 Task: Find connections with filter location Ramanathapuram with filter topic #customerrelationswith filter profile language Spanish with filter current company Capillary Technologies with filter school Police Dav Public School with filter industry IT System Operations and Maintenance with filter service category Business Analytics with filter keywords title Director of Maintenance
Action: Mouse moved to (496, 50)
Screenshot: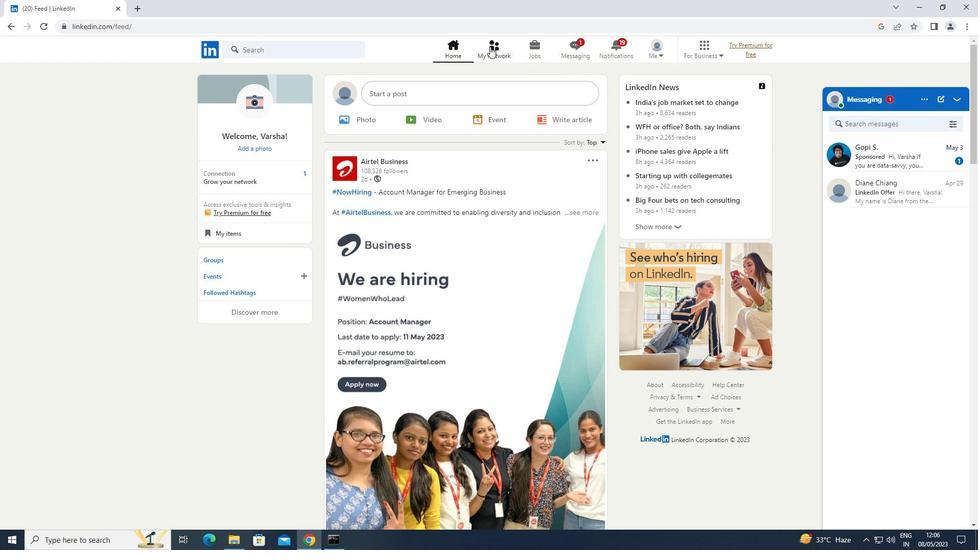 
Action: Mouse pressed left at (496, 50)
Screenshot: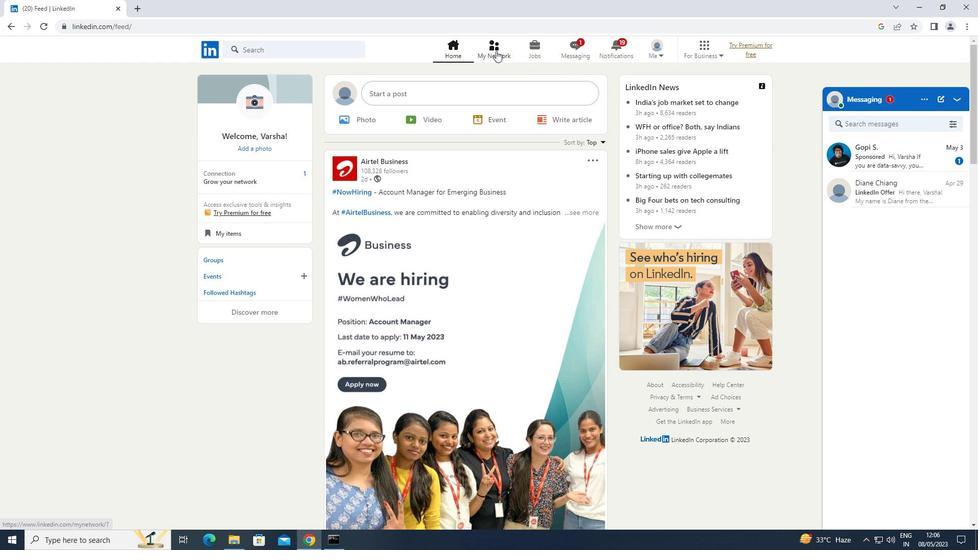 
Action: Mouse moved to (253, 103)
Screenshot: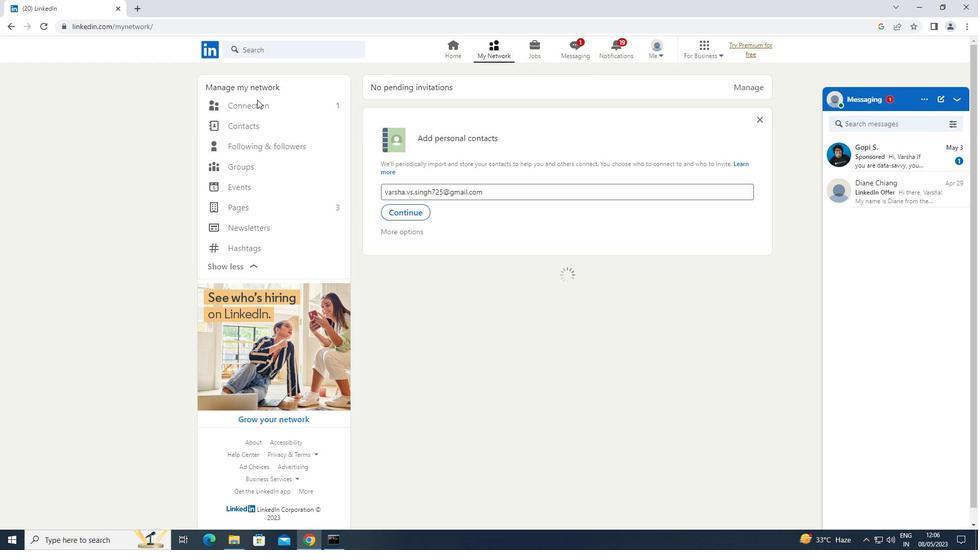 
Action: Mouse pressed left at (253, 103)
Screenshot: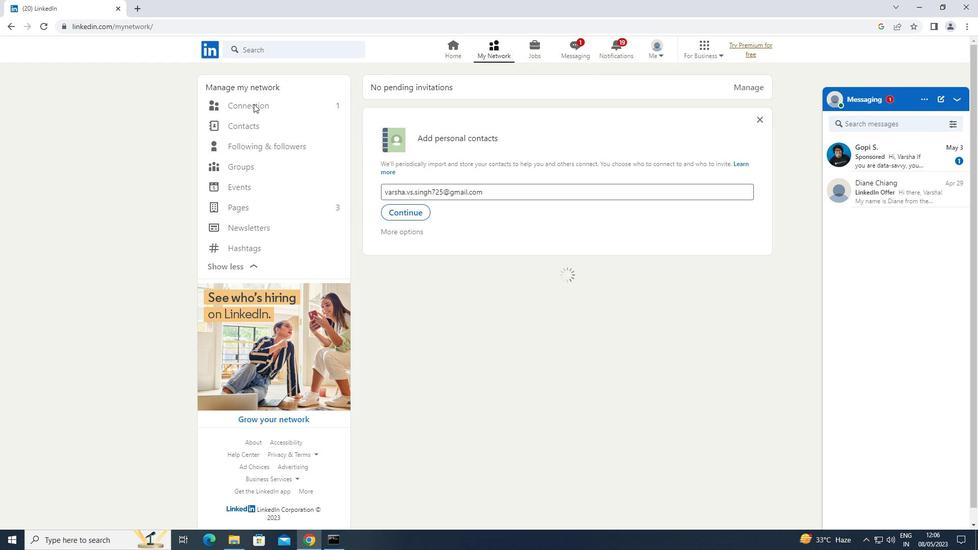 
Action: Mouse moved to (577, 107)
Screenshot: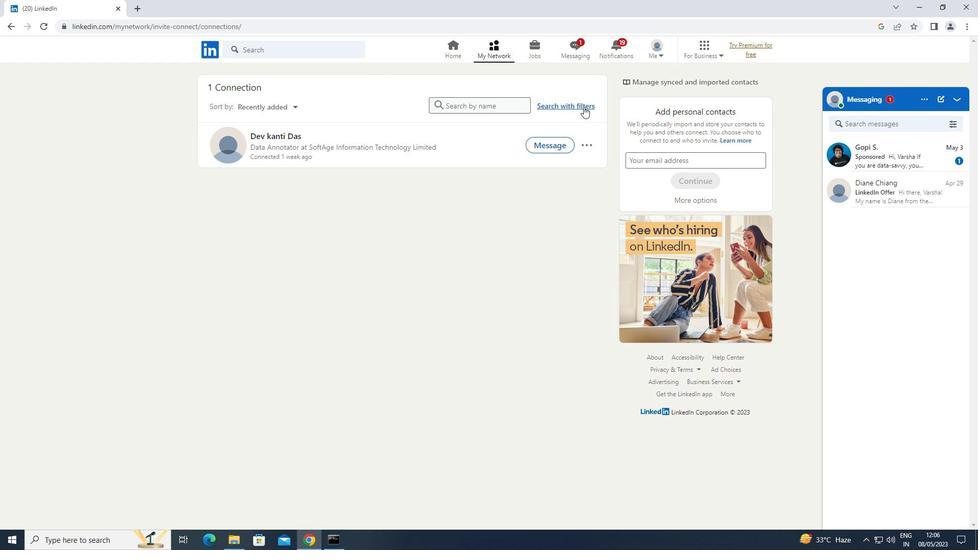 
Action: Mouse pressed left at (577, 107)
Screenshot: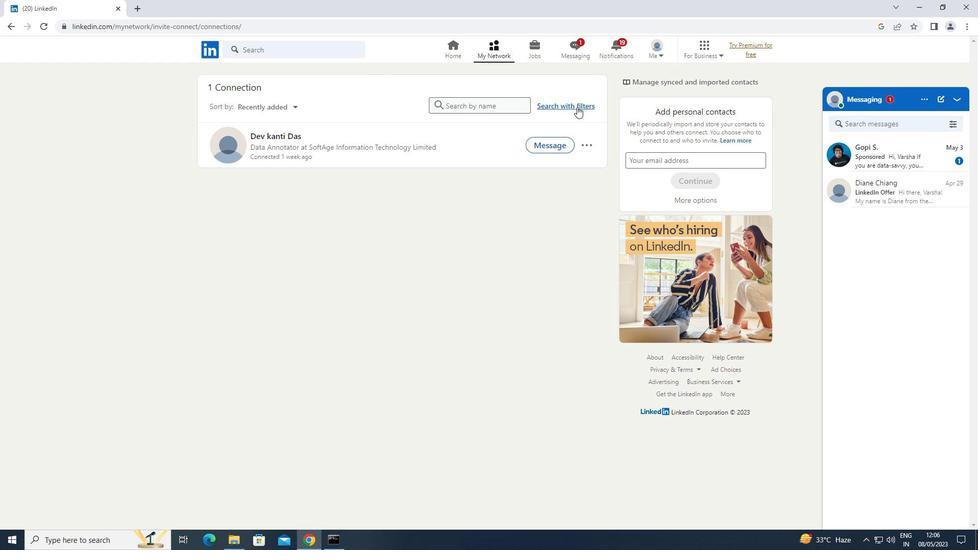 
Action: Mouse moved to (525, 80)
Screenshot: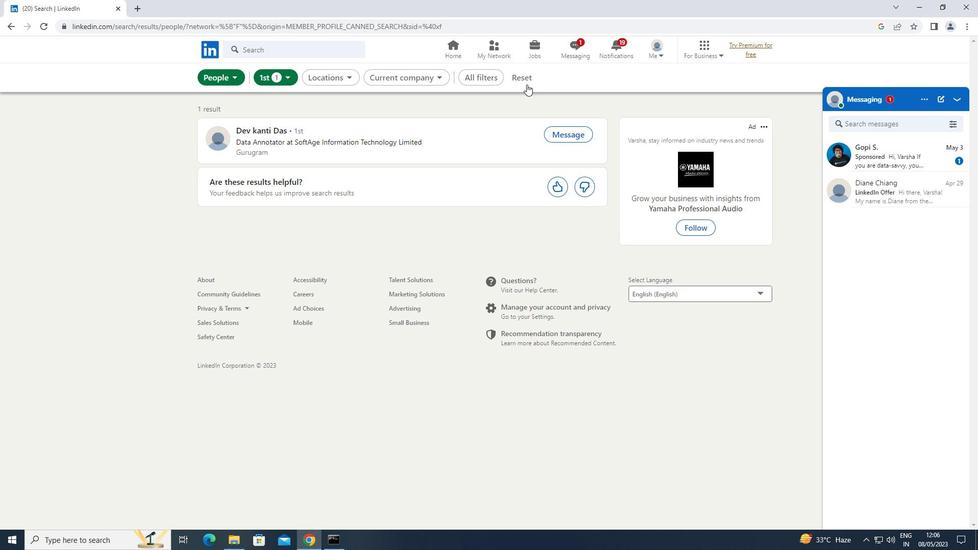 
Action: Mouse pressed left at (525, 80)
Screenshot: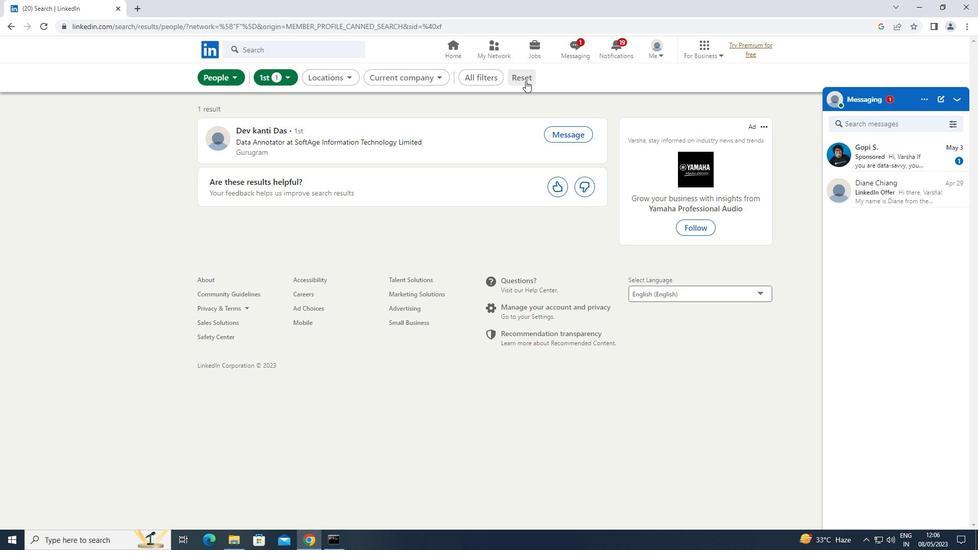 
Action: Mouse moved to (514, 78)
Screenshot: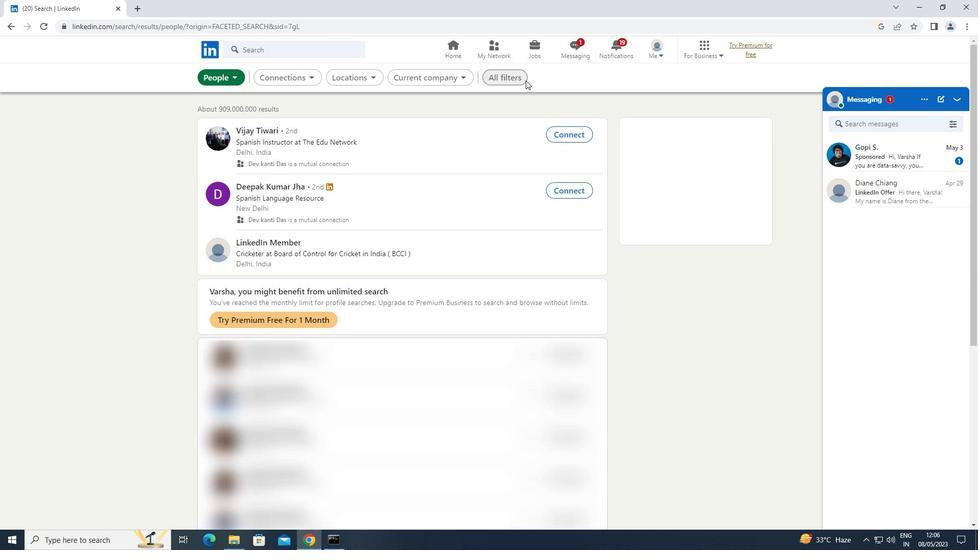 
Action: Mouse pressed left at (514, 78)
Screenshot: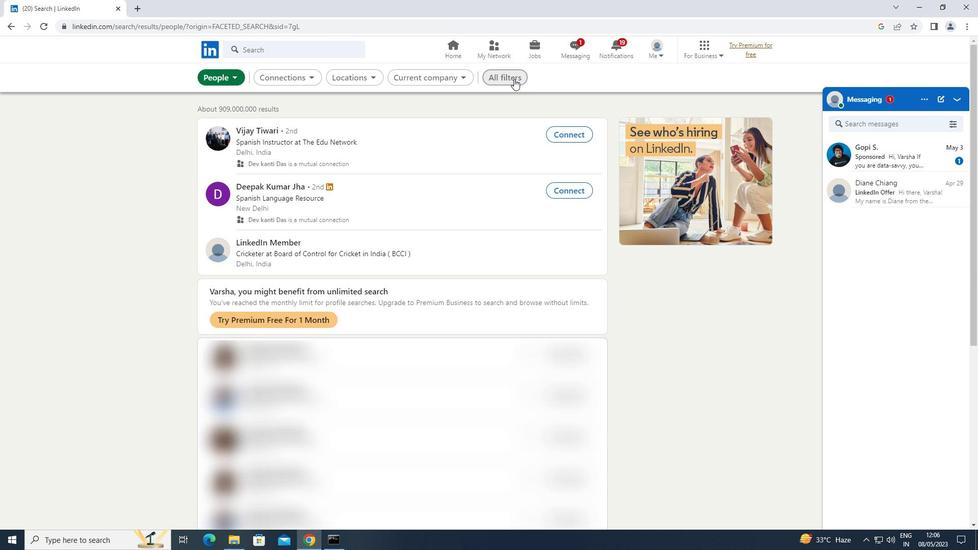 
Action: Mouse moved to (716, 173)
Screenshot: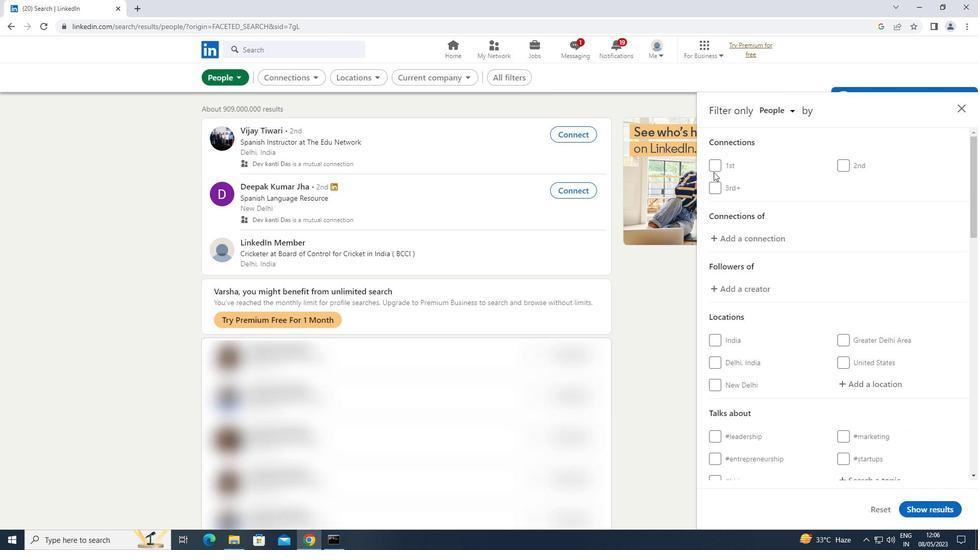 
Action: Mouse scrolled (716, 172) with delta (0, 0)
Screenshot: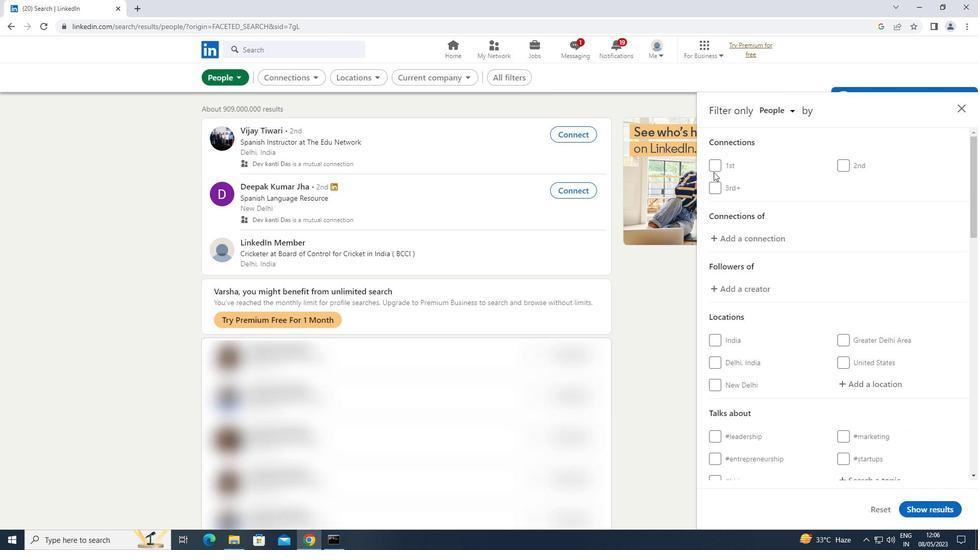 
Action: Mouse moved to (716, 174)
Screenshot: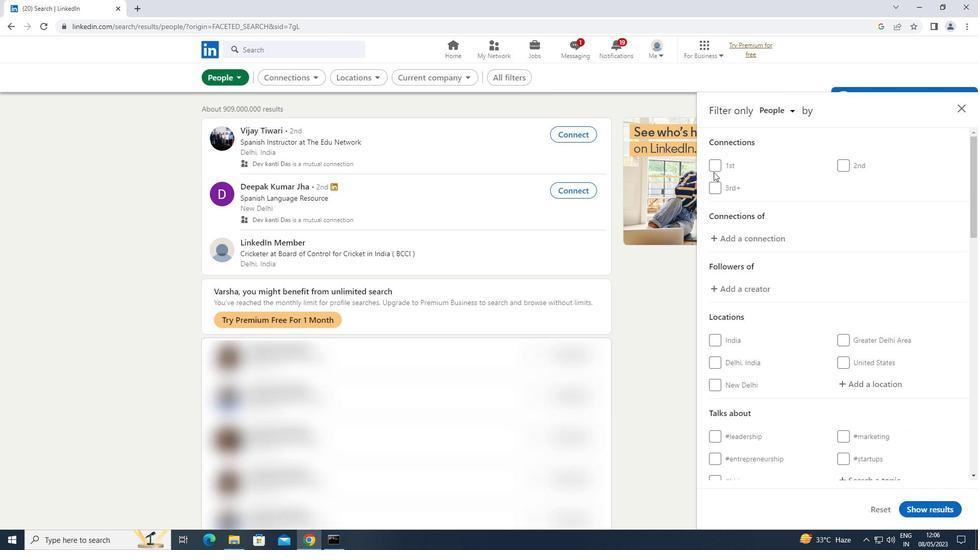 
Action: Mouse scrolled (716, 173) with delta (0, 0)
Screenshot: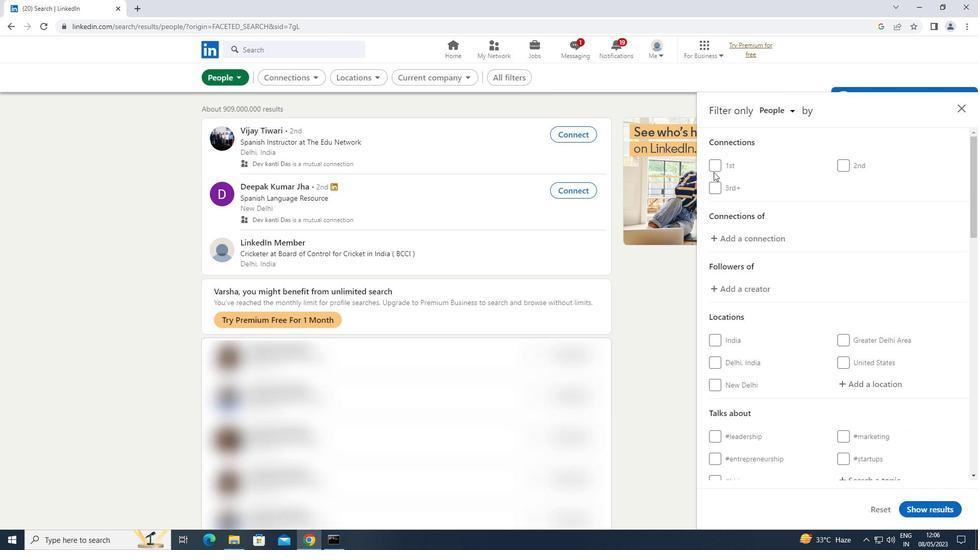 
Action: Mouse moved to (717, 174)
Screenshot: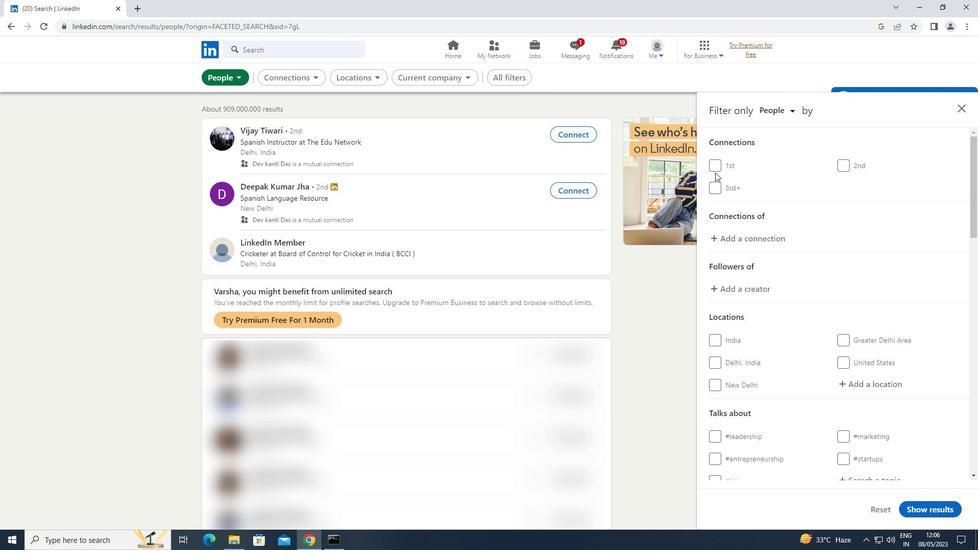 
Action: Mouse scrolled (717, 174) with delta (0, 0)
Screenshot: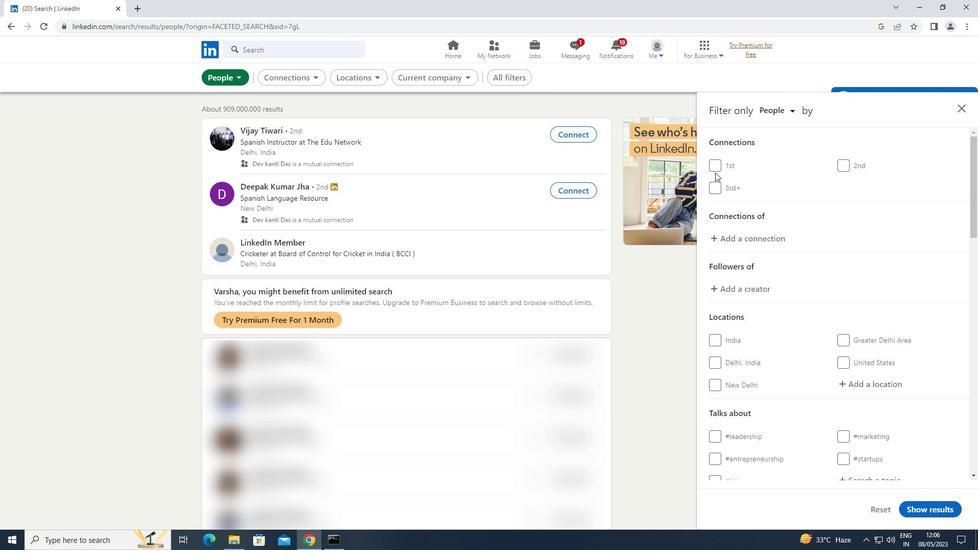 
Action: Mouse moved to (856, 230)
Screenshot: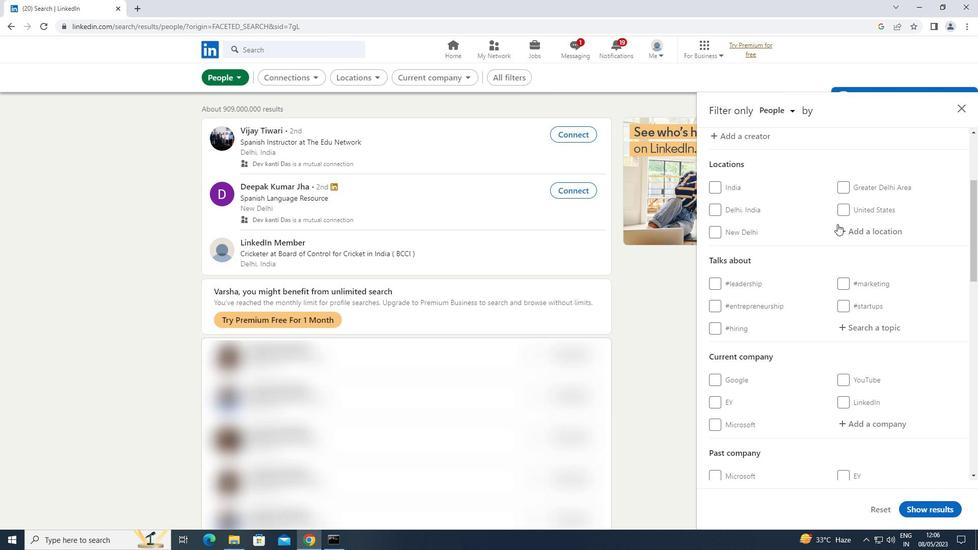 
Action: Mouse pressed left at (856, 230)
Screenshot: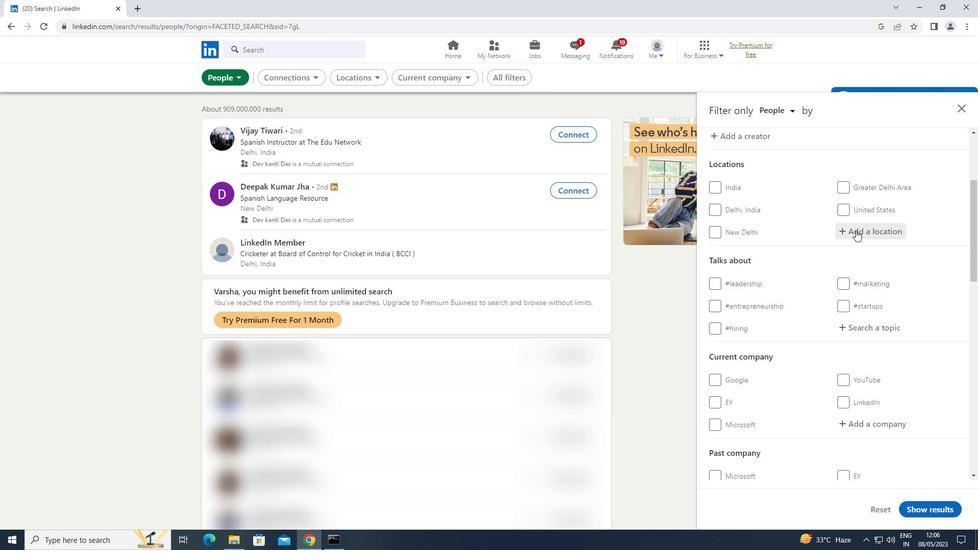 
Action: Key pressed <Key.shift>RAMANATHPURAM
Screenshot: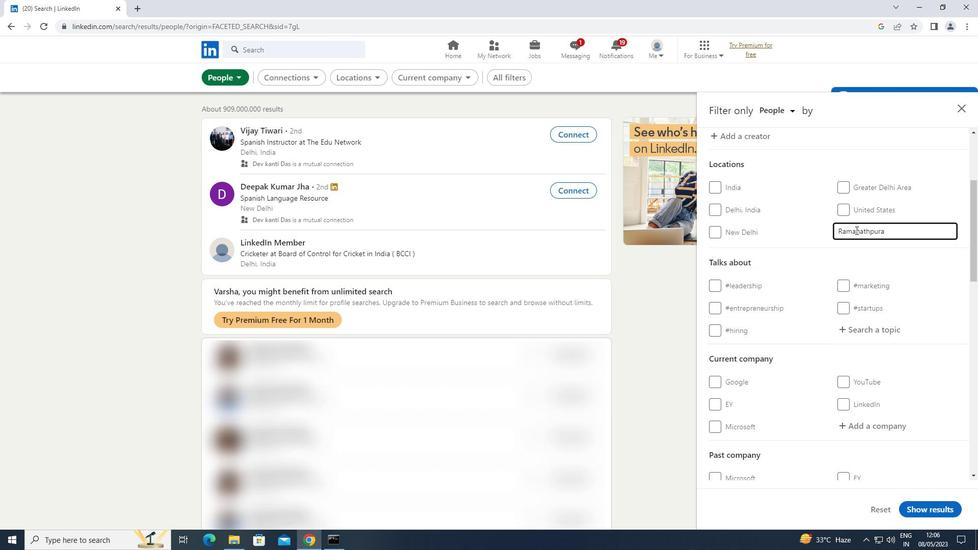 
Action: Mouse moved to (871, 231)
Screenshot: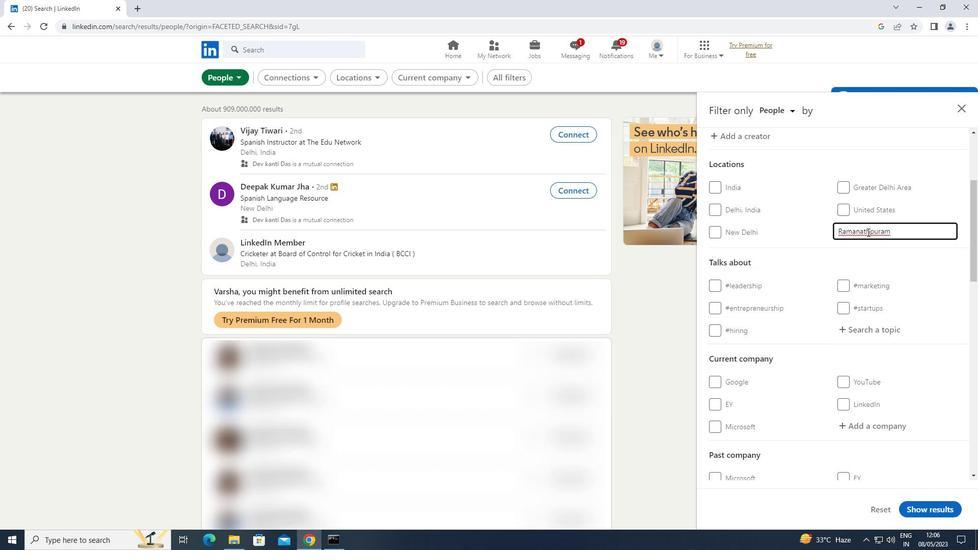 
Action: Mouse pressed left at (871, 231)
Screenshot: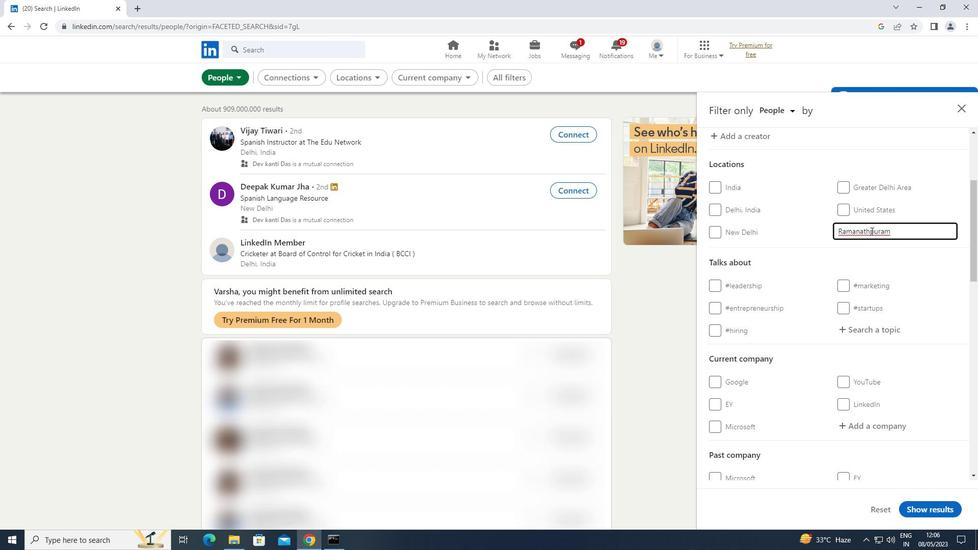 
Action: Mouse moved to (871, 230)
Screenshot: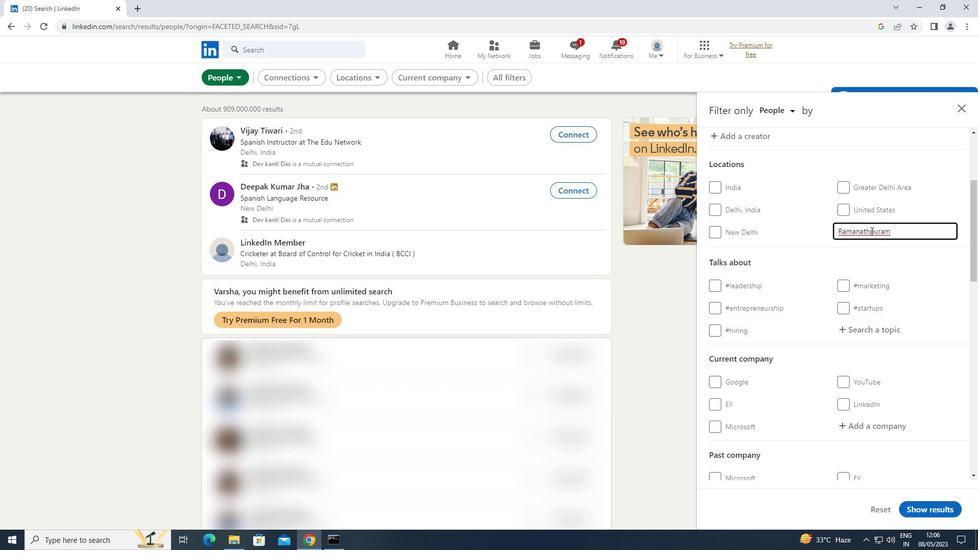 
Action: Key pressed A
Screenshot: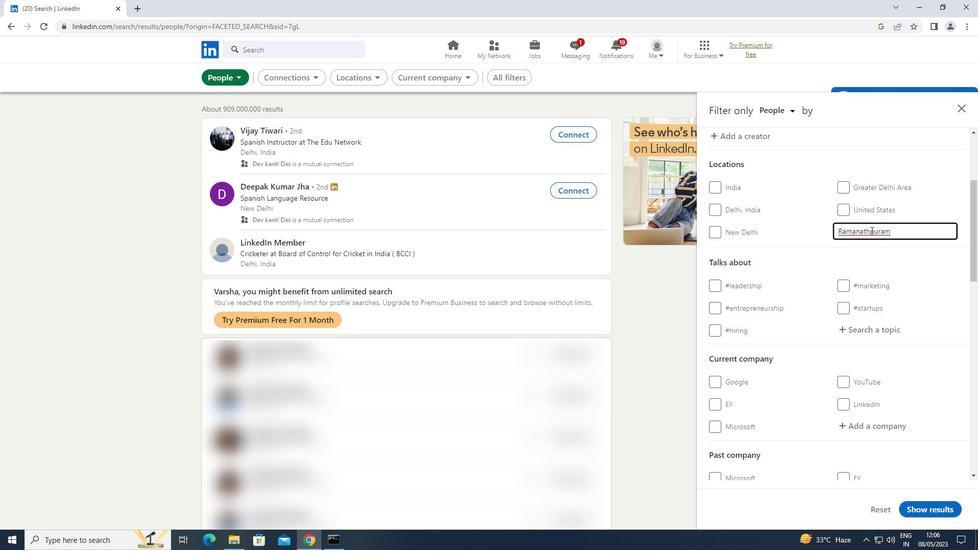 
Action: Mouse moved to (890, 327)
Screenshot: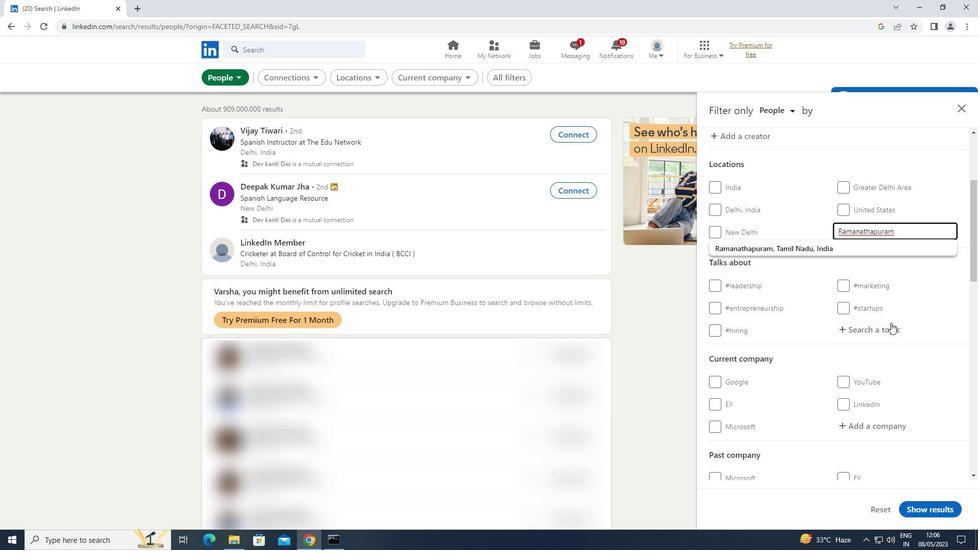 
Action: Mouse pressed left at (890, 327)
Screenshot: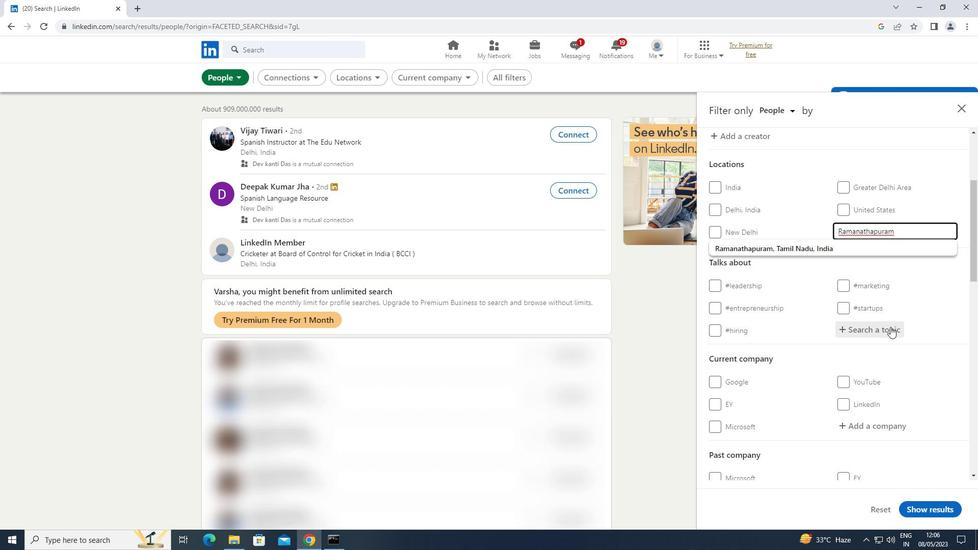 
Action: Mouse moved to (890, 327)
Screenshot: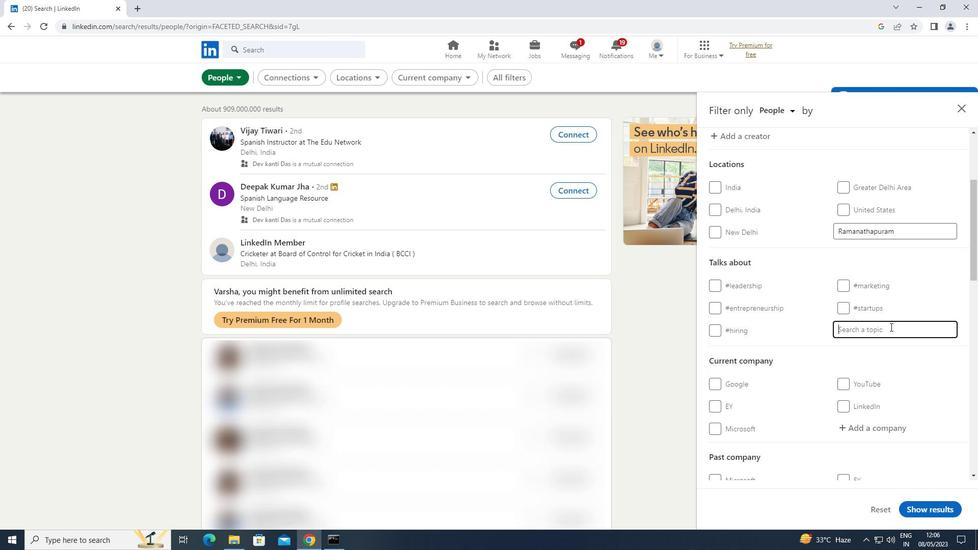
Action: Key pressed CUSTOMERRE
Screenshot: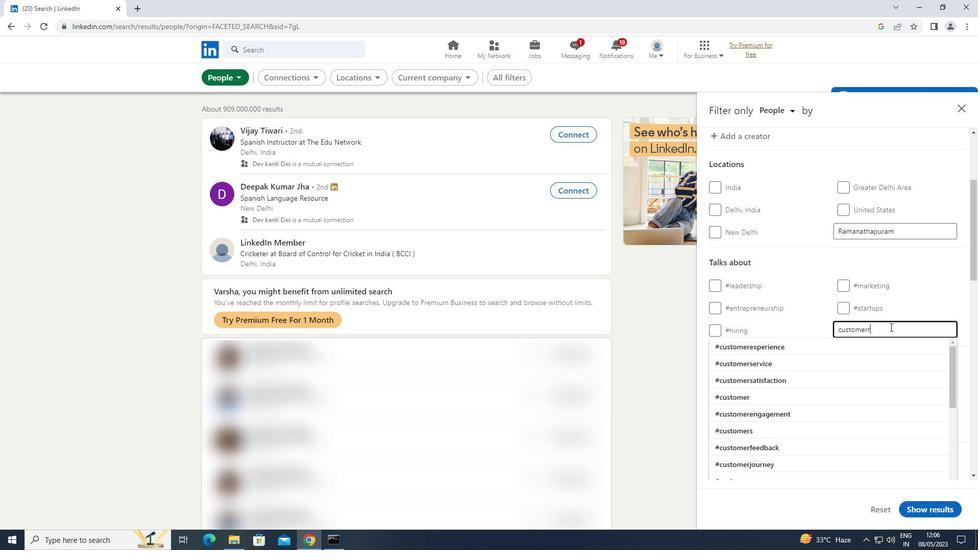 
Action: Mouse moved to (776, 377)
Screenshot: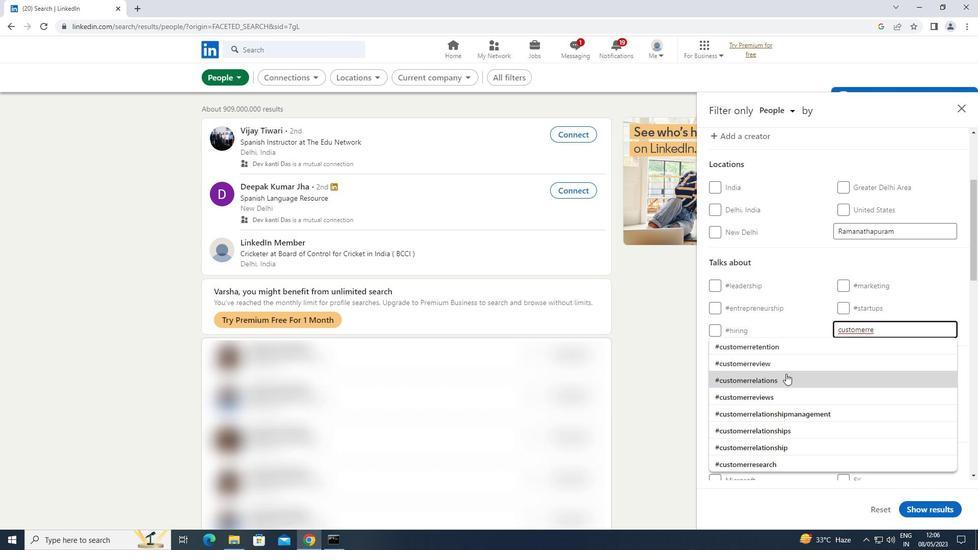 
Action: Mouse pressed left at (776, 377)
Screenshot: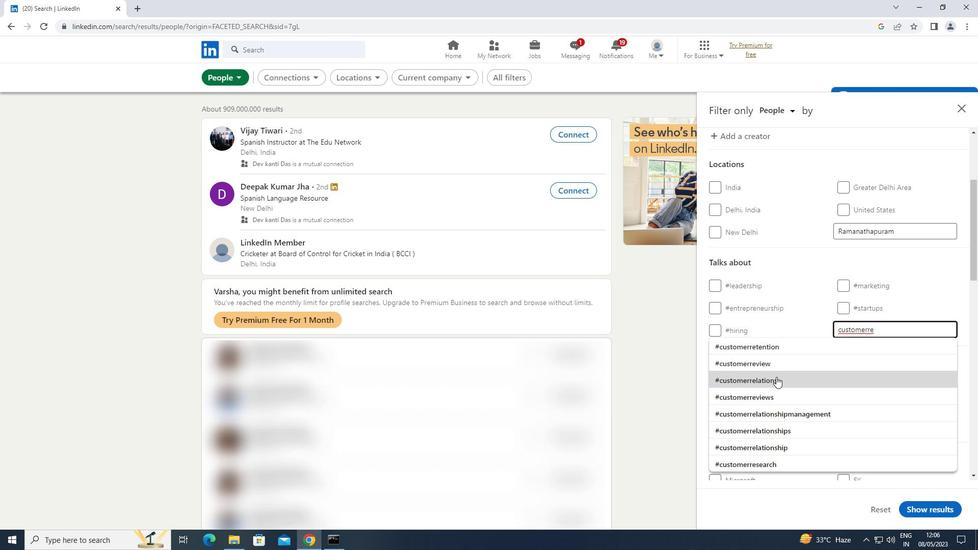 
Action: Mouse moved to (777, 377)
Screenshot: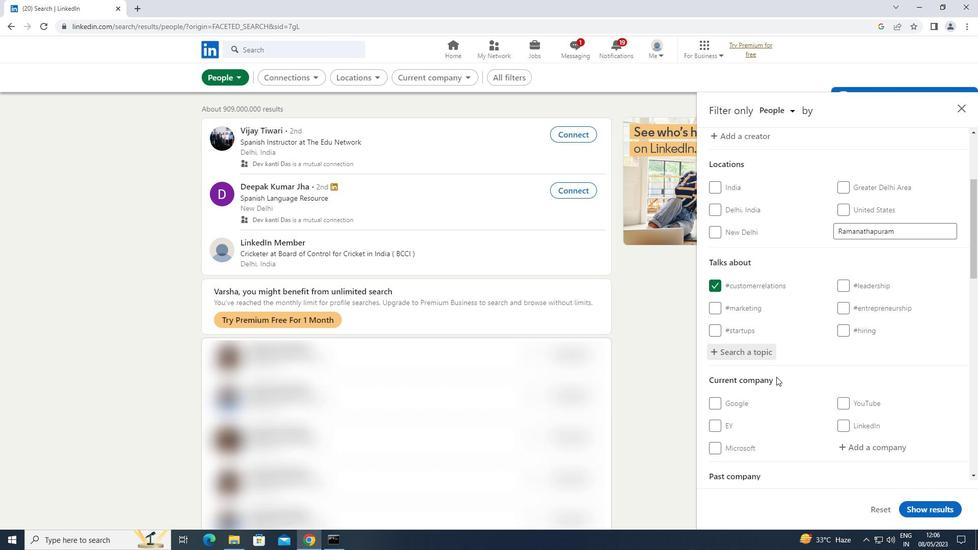 
Action: Mouse scrolled (777, 376) with delta (0, 0)
Screenshot: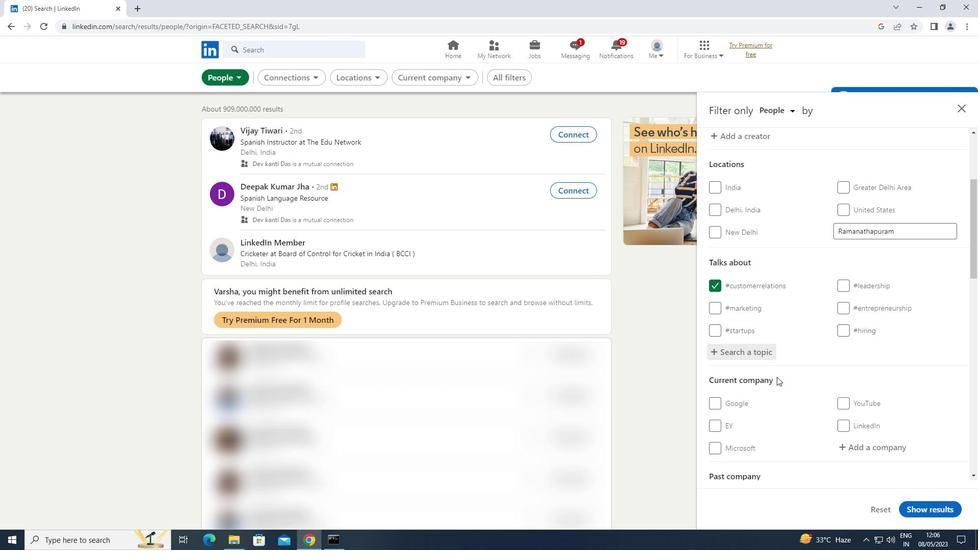 
Action: Mouse moved to (777, 377)
Screenshot: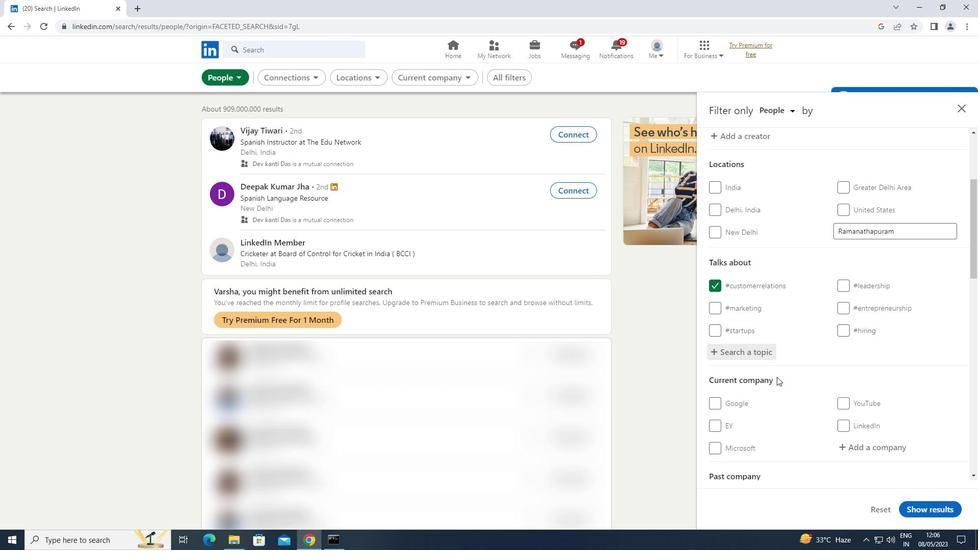 
Action: Mouse scrolled (777, 376) with delta (0, 0)
Screenshot: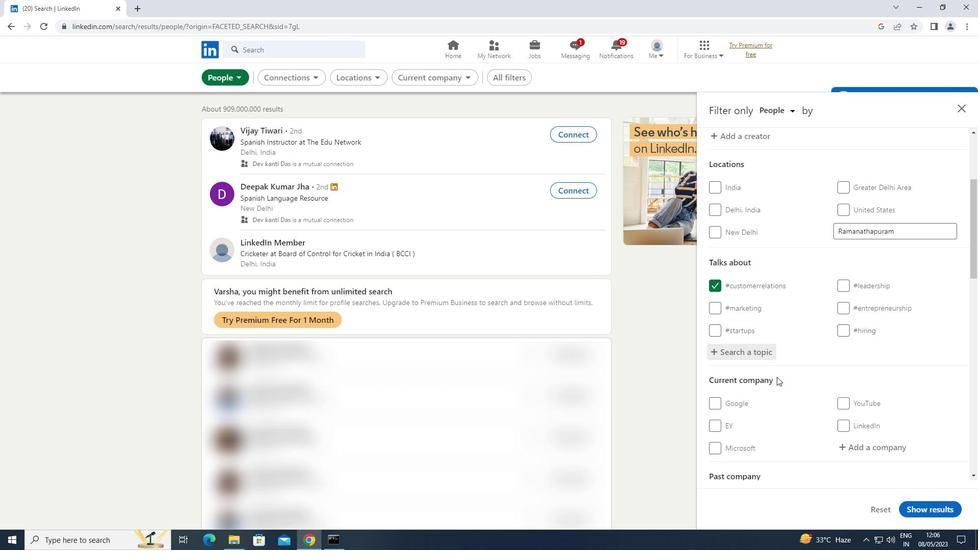 
Action: Mouse moved to (777, 376)
Screenshot: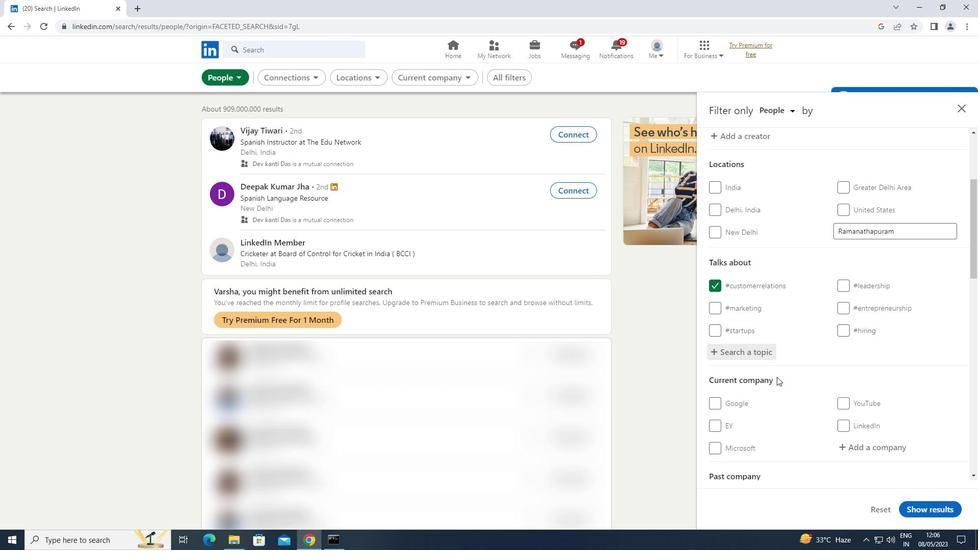 
Action: Mouse scrolled (777, 376) with delta (0, 0)
Screenshot: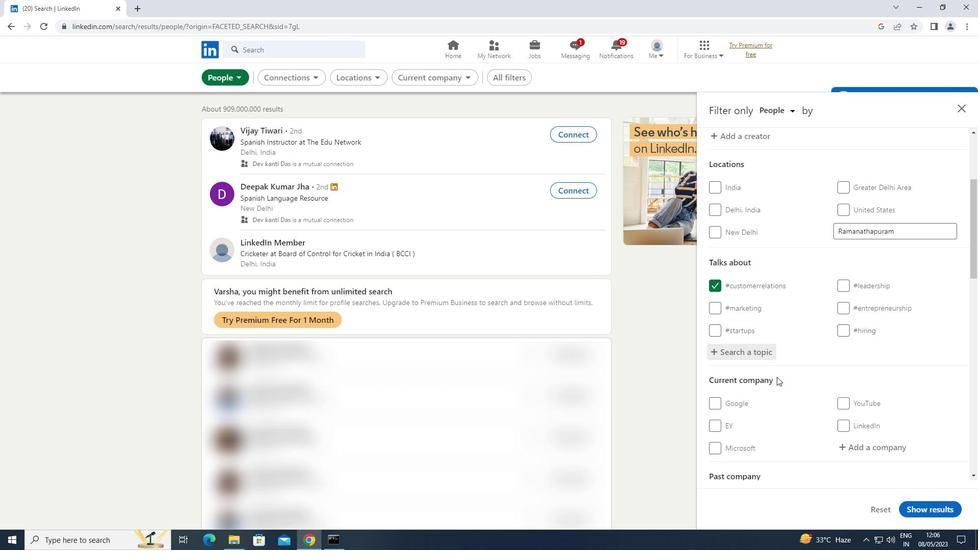 
Action: Mouse scrolled (777, 376) with delta (0, 0)
Screenshot: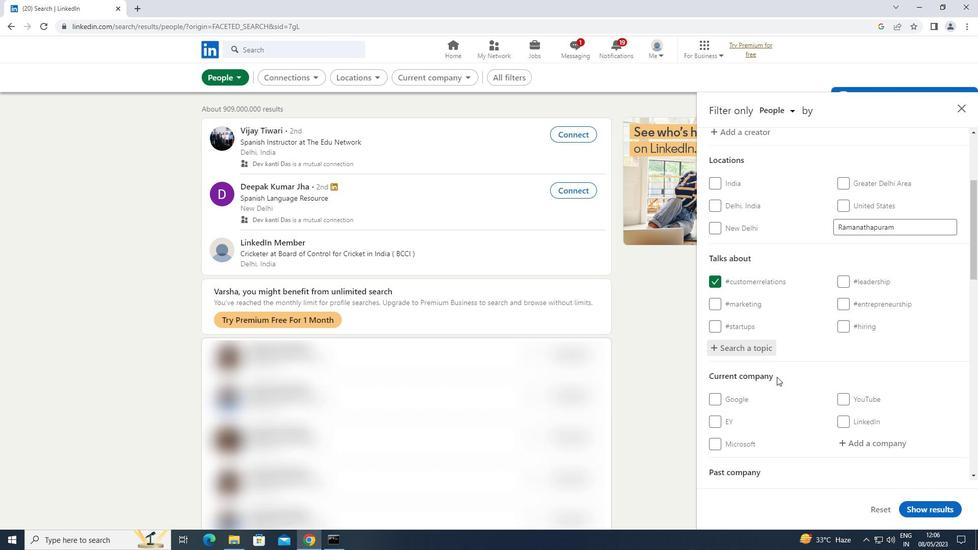 
Action: Mouse moved to (779, 372)
Screenshot: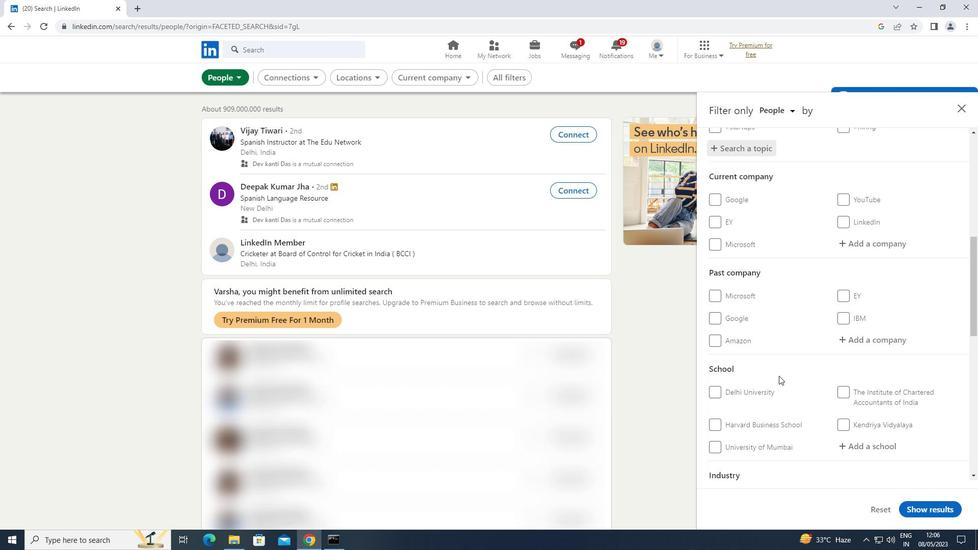 
Action: Mouse scrolled (779, 372) with delta (0, 0)
Screenshot: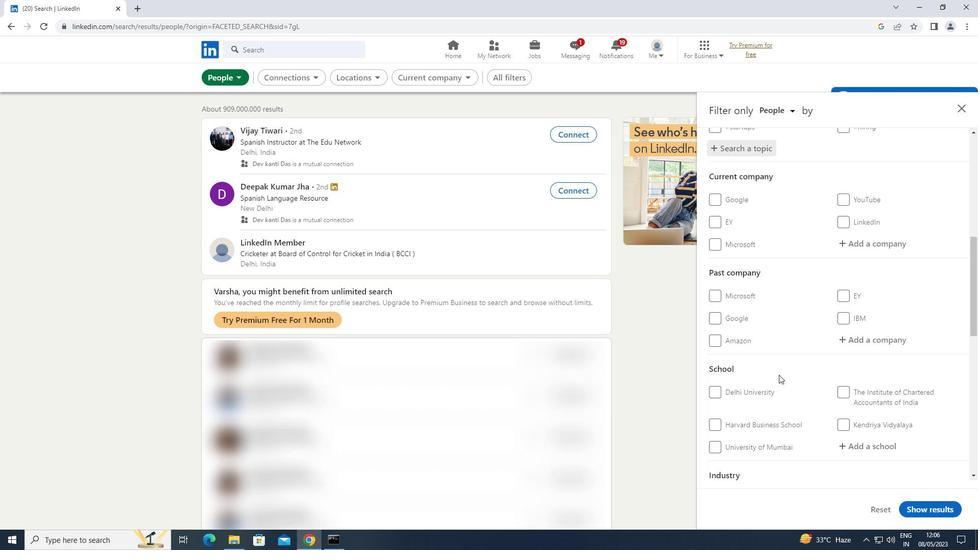 
Action: Mouse scrolled (779, 372) with delta (0, 0)
Screenshot: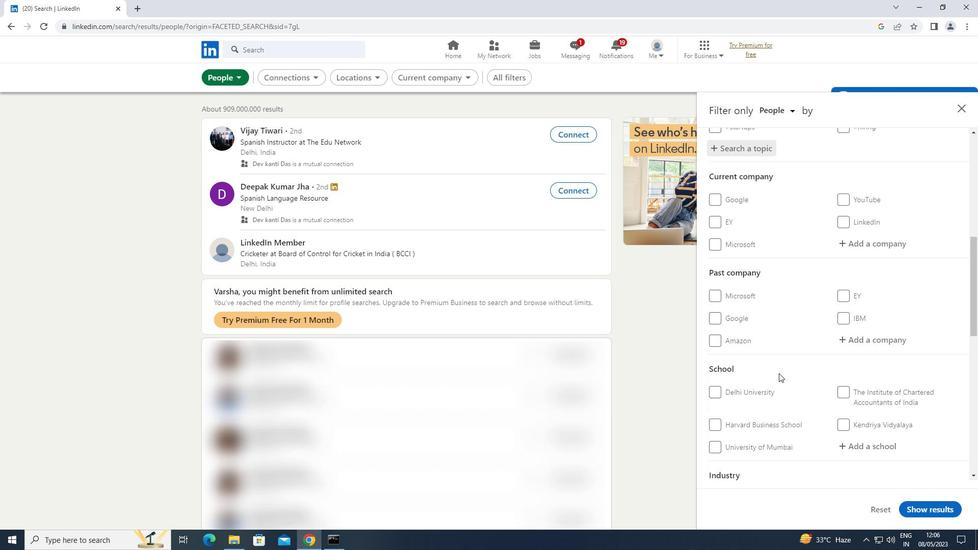
Action: Mouse scrolled (779, 372) with delta (0, 0)
Screenshot: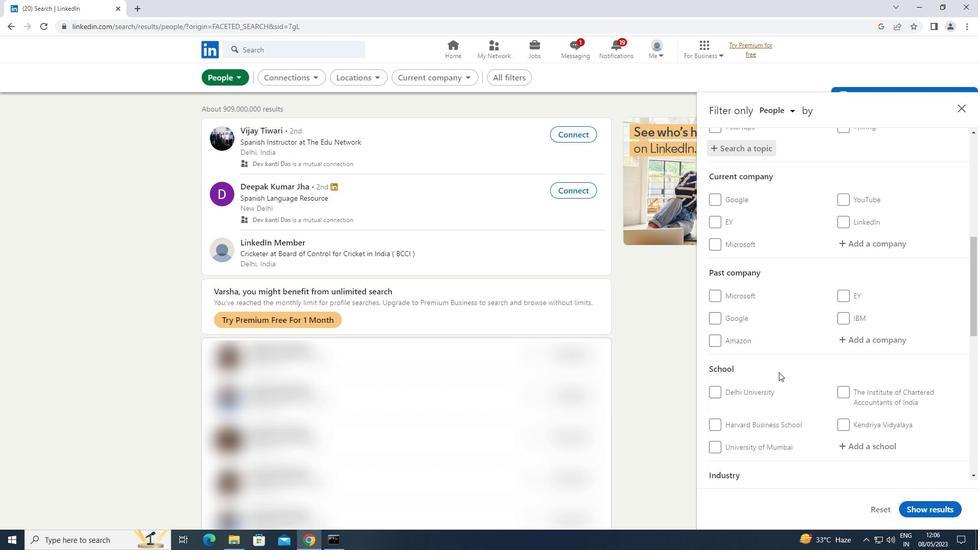 
Action: Mouse moved to (779, 372)
Screenshot: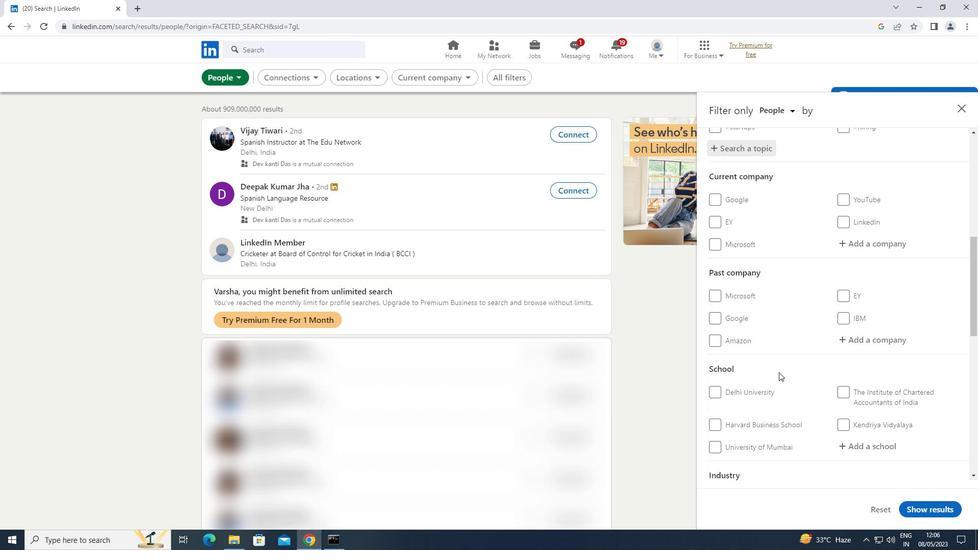 
Action: Mouse scrolled (779, 372) with delta (0, 0)
Screenshot: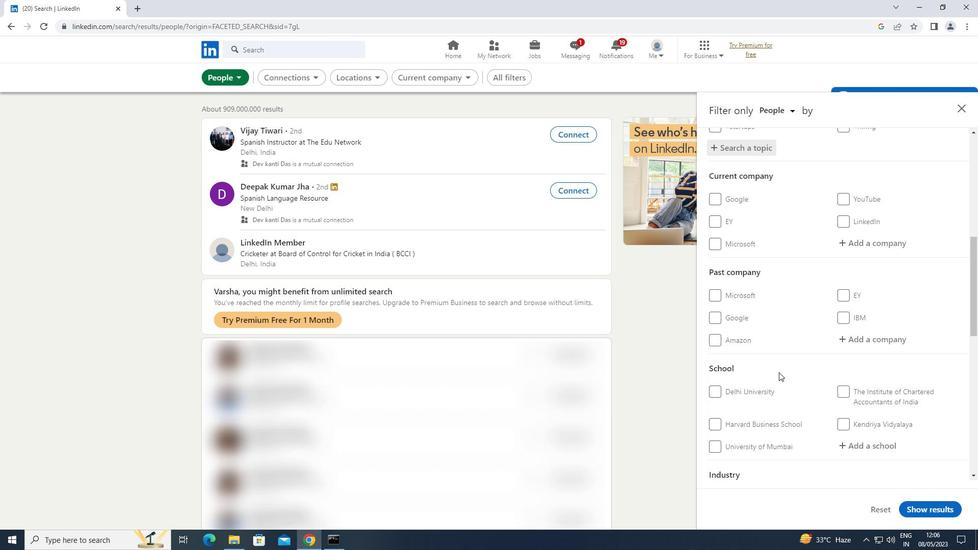 
Action: Mouse moved to (780, 371)
Screenshot: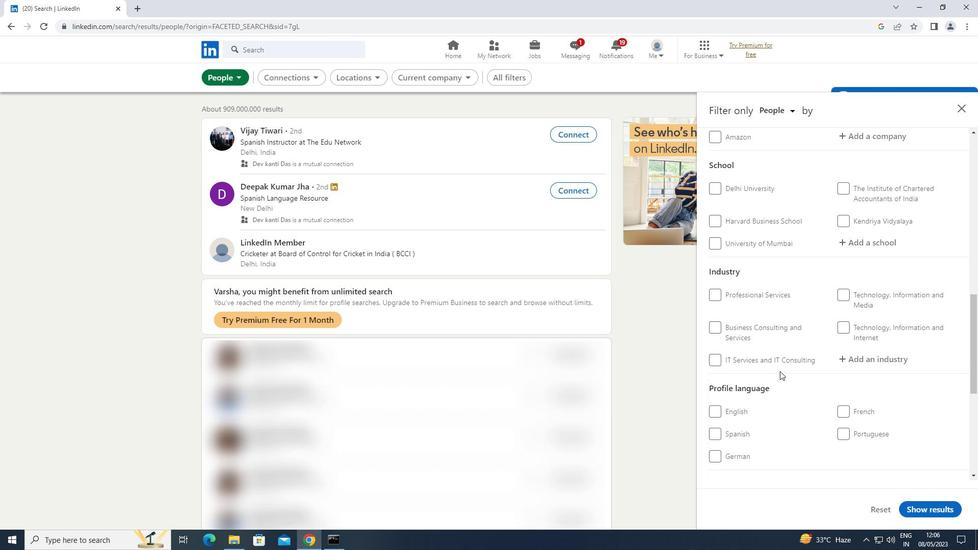 
Action: Mouse scrolled (780, 371) with delta (0, 0)
Screenshot: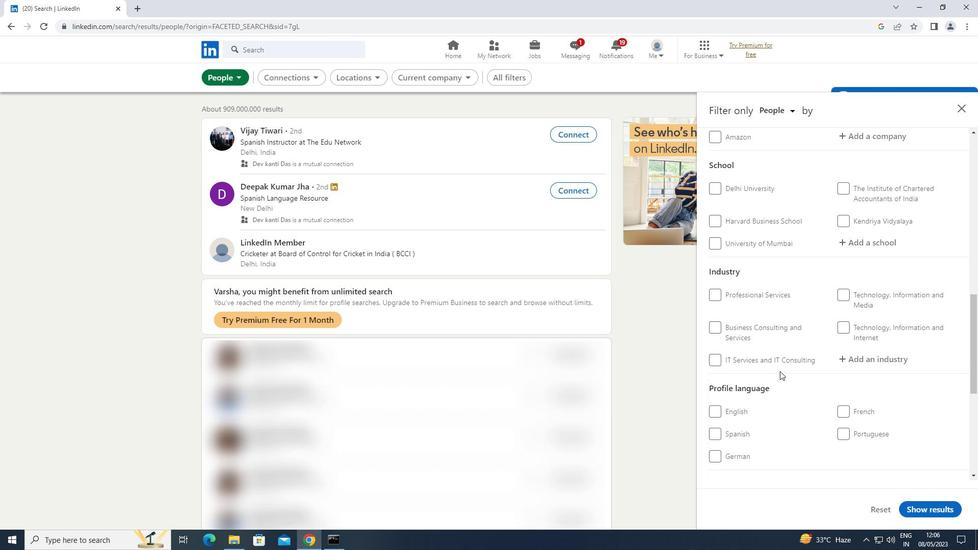 
Action: Mouse scrolled (780, 371) with delta (0, 0)
Screenshot: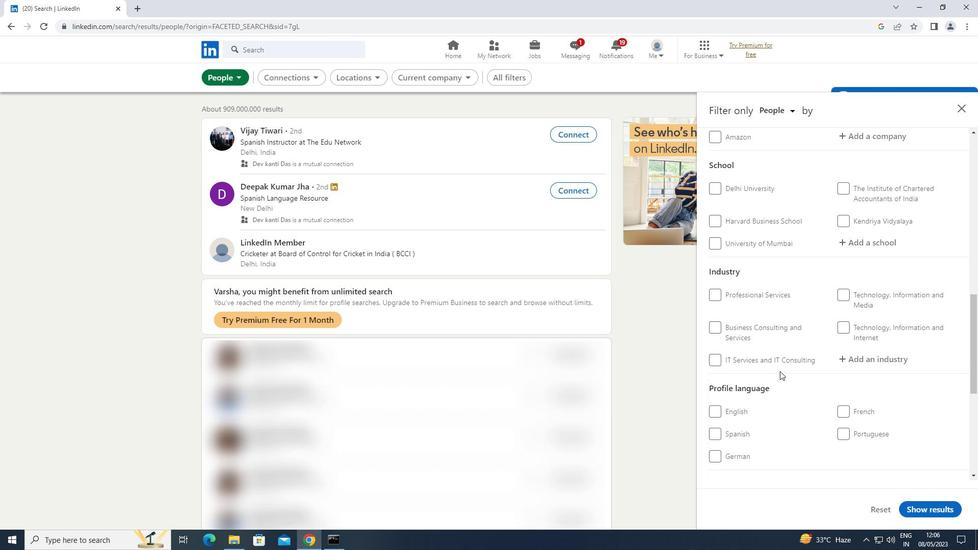 
Action: Mouse moved to (720, 332)
Screenshot: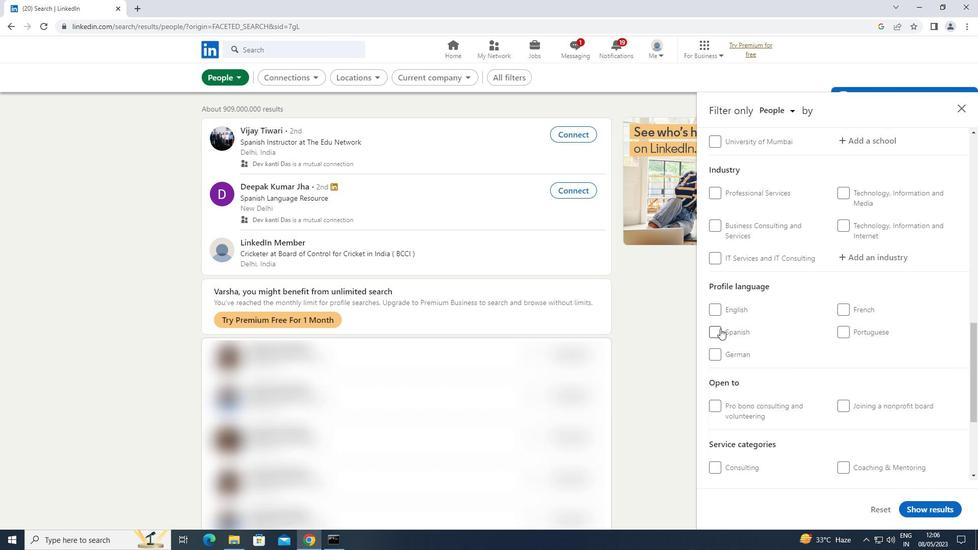 
Action: Mouse pressed left at (720, 332)
Screenshot: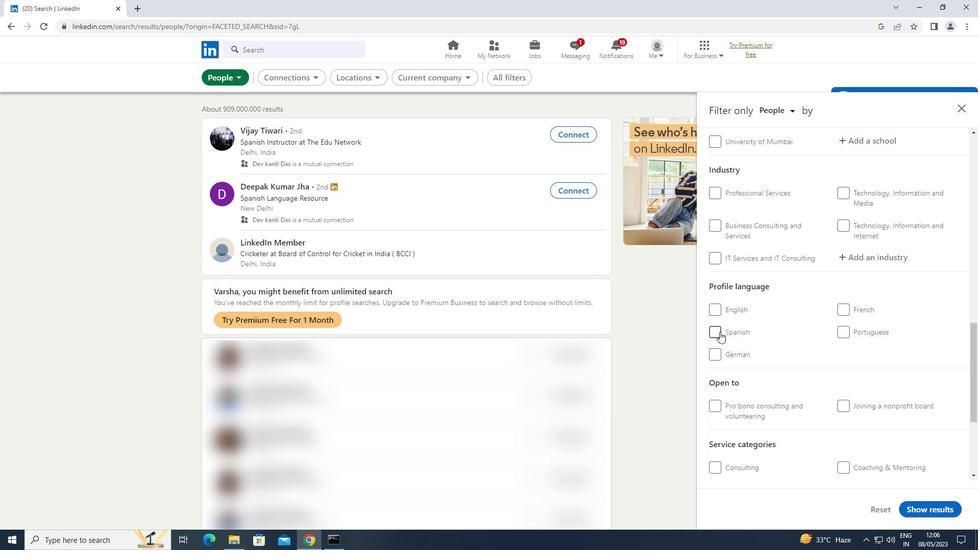 
Action: Mouse moved to (725, 330)
Screenshot: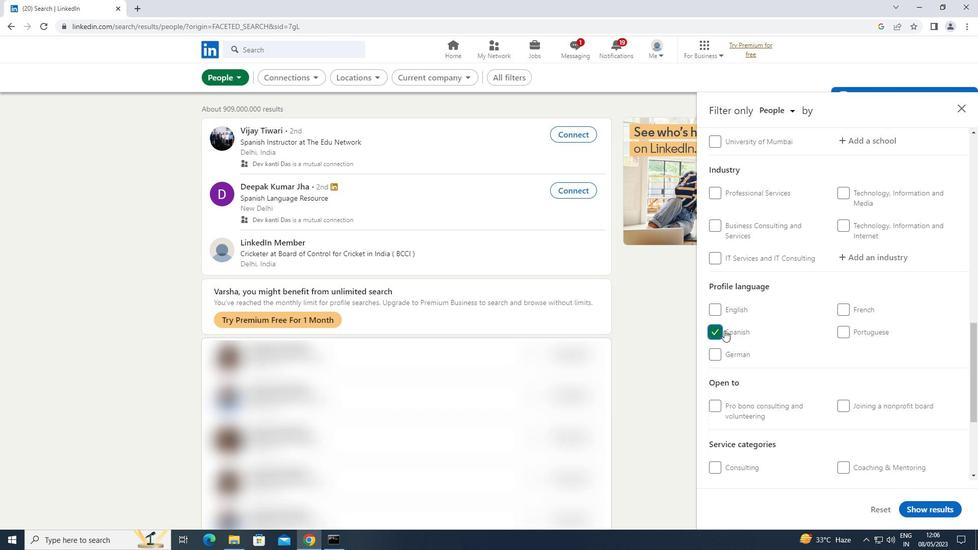 
Action: Mouse scrolled (725, 330) with delta (0, 0)
Screenshot: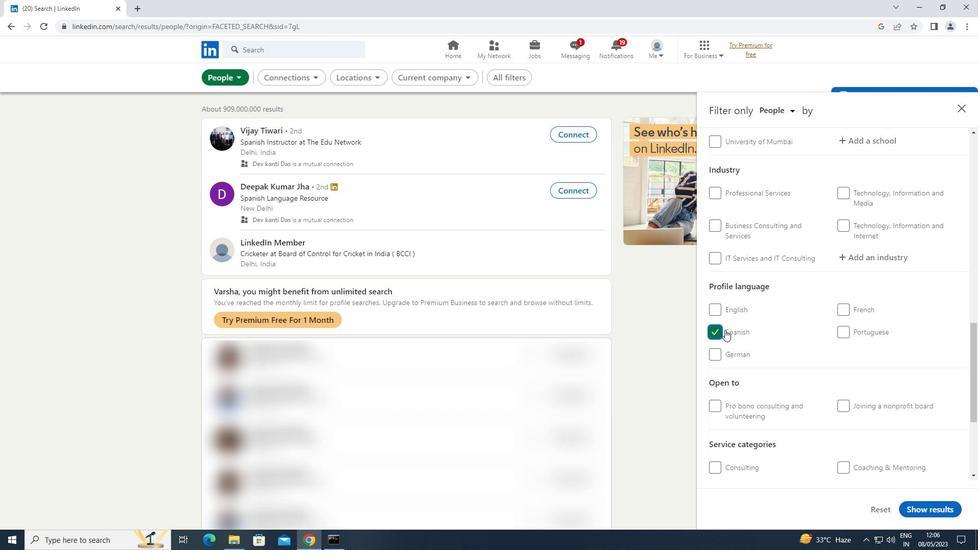 
Action: Mouse moved to (726, 329)
Screenshot: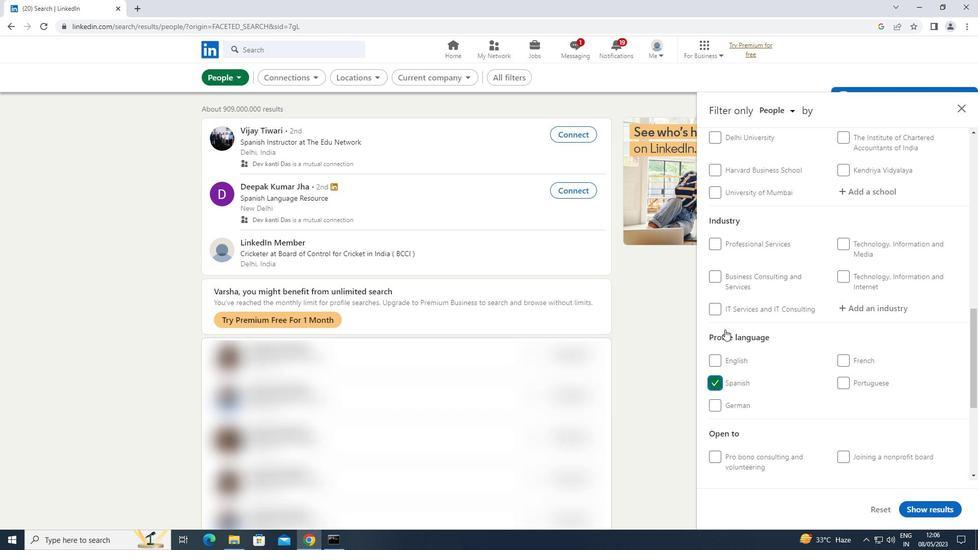 
Action: Mouse scrolled (726, 329) with delta (0, 0)
Screenshot: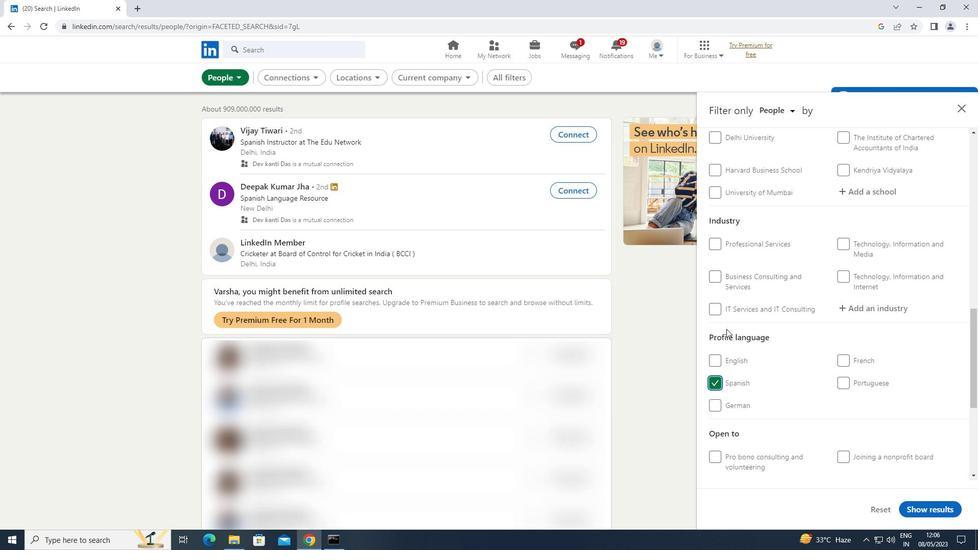 
Action: Mouse scrolled (726, 329) with delta (0, 0)
Screenshot: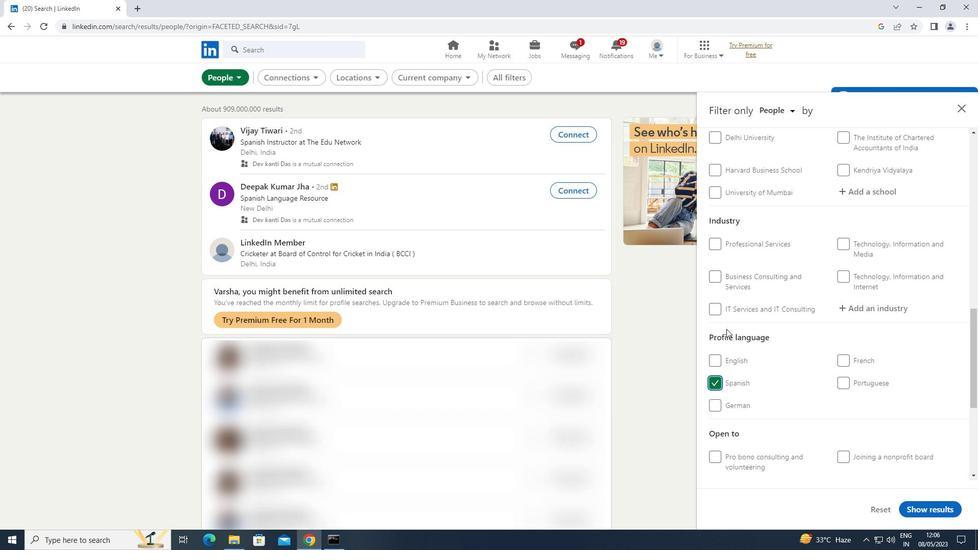 
Action: Mouse scrolled (726, 329) with delta (0, 0)
Screenshot: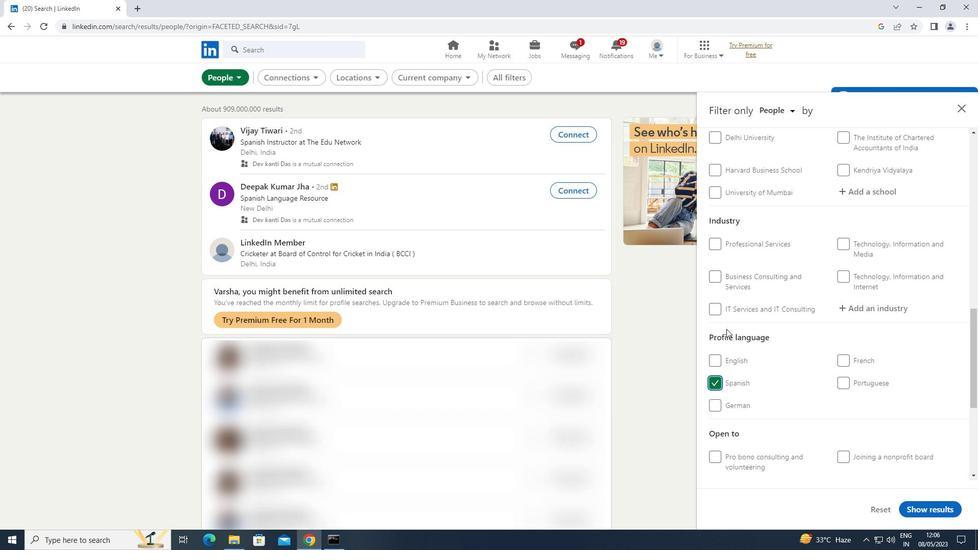 
Action: Mouse moved to (732, 323)
Screenshot: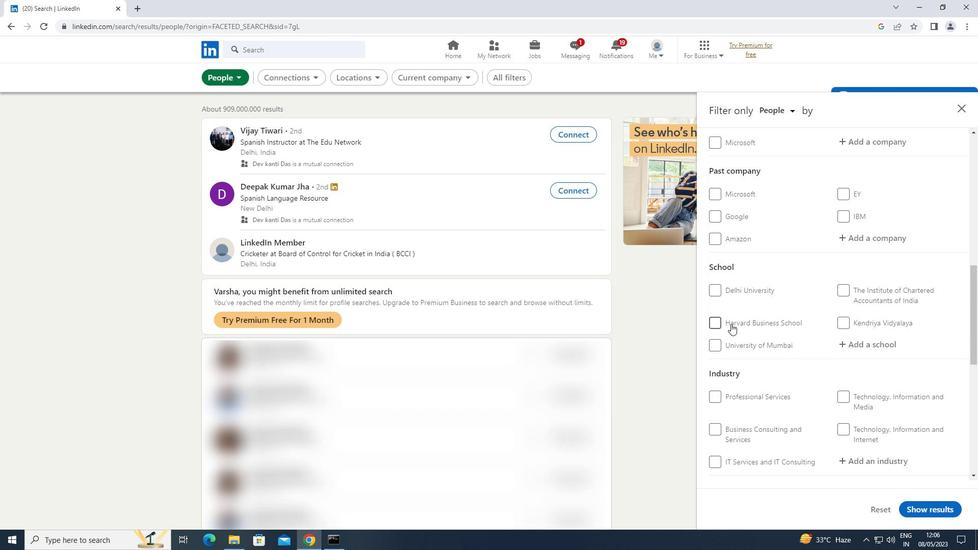 
Action: Mouse scrolled (732, 323) with delta (0, 0)
Screenshot: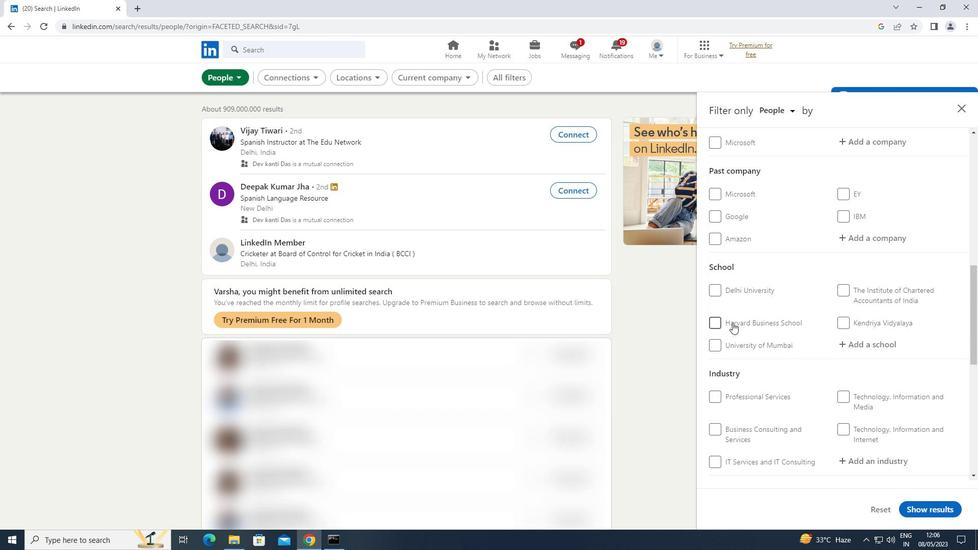 
Action: Mouse scrolled (732, 323) with delta (0, 0)
Screenshot: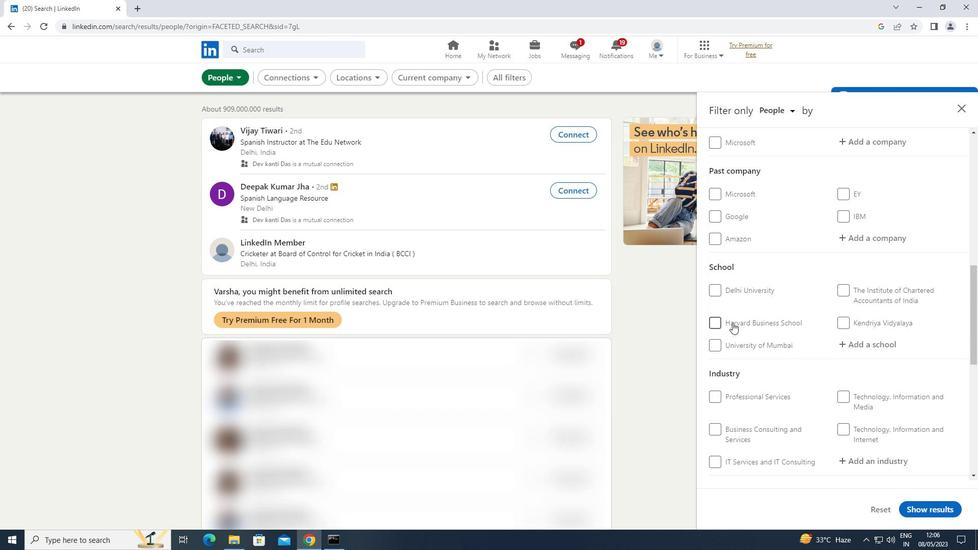 
Action: Mouse moved to (893, 242)
Screenshot: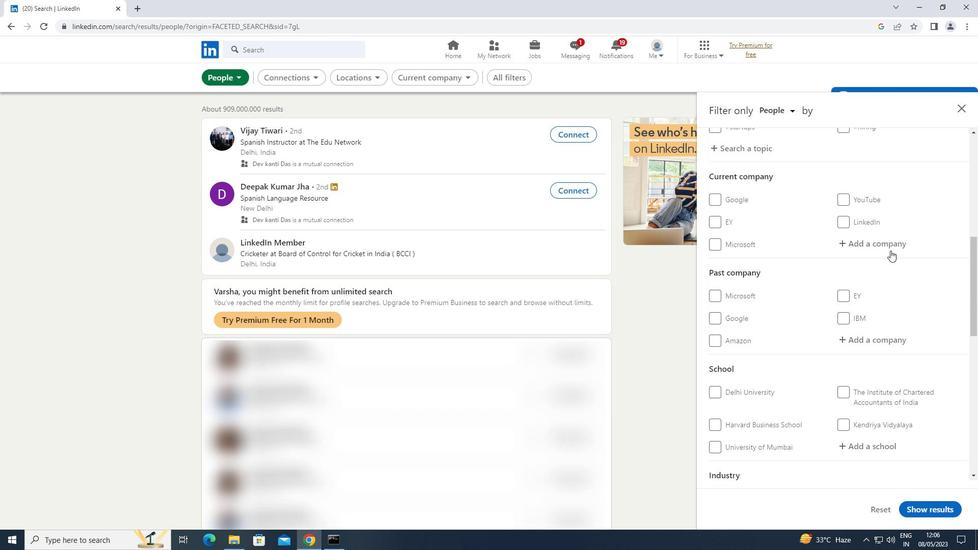 
Action: Mouse pressed left at (893, 242)
Screenshot: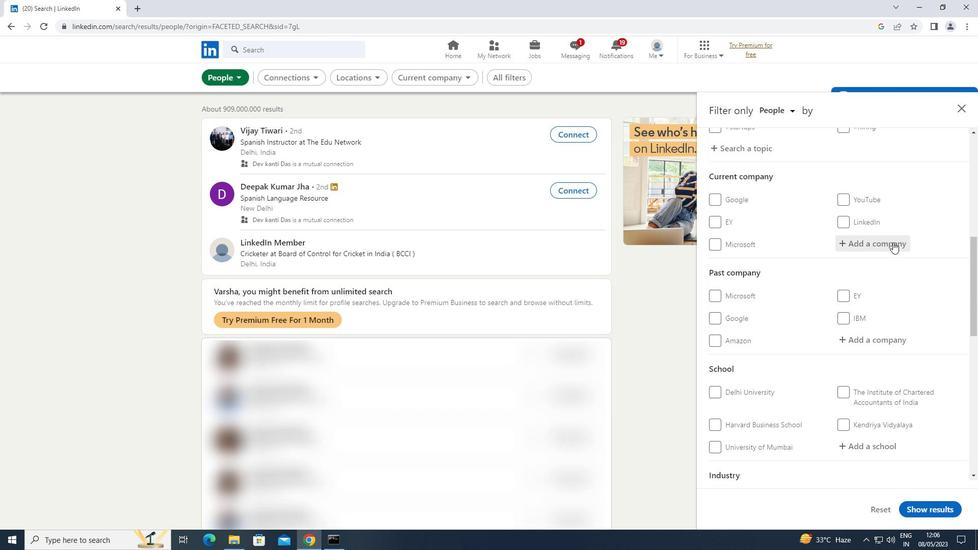 
Action: Key pressed <Key.shift>CAPILLARY
Screenshot: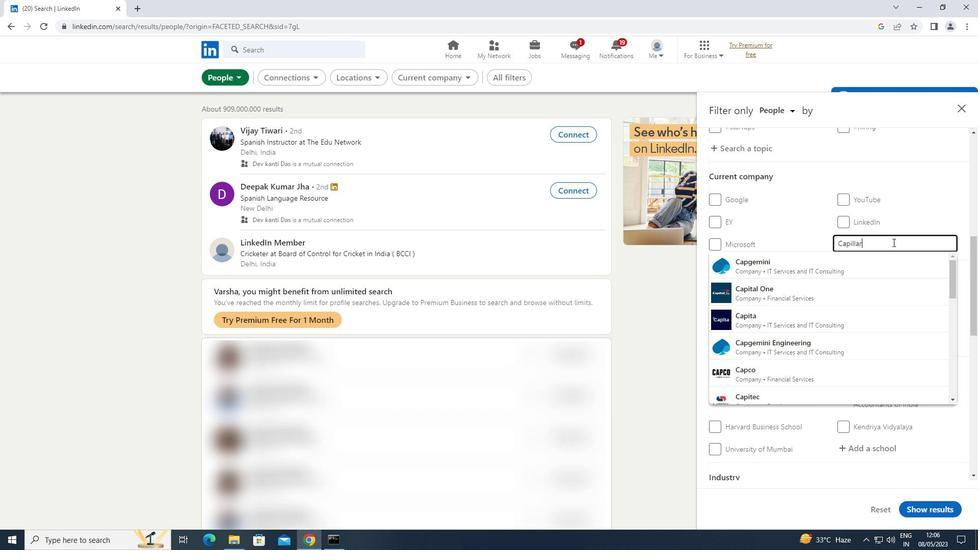 
Action: Mouse moved to (800, 266)
Screenshot: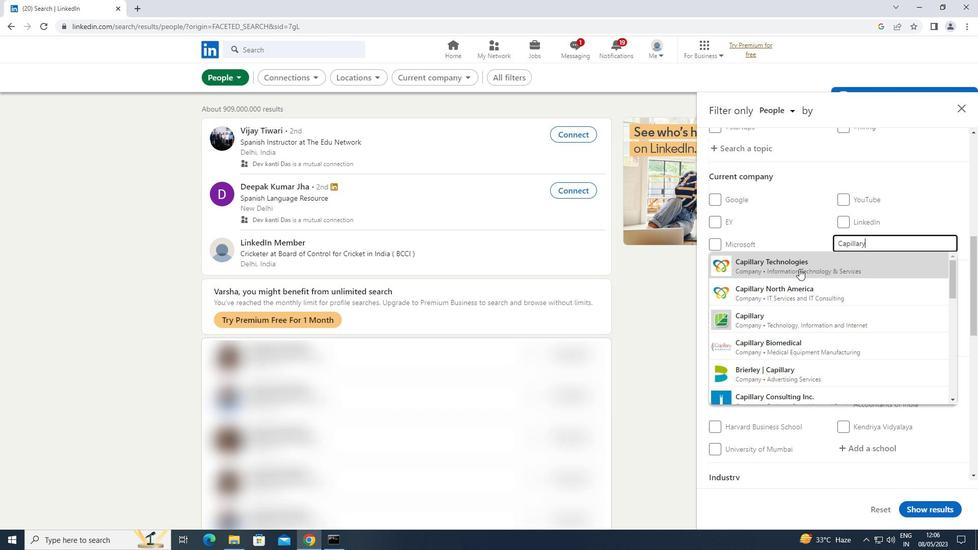
Action: Mouse pressed left at (800, 266)
Screenshot: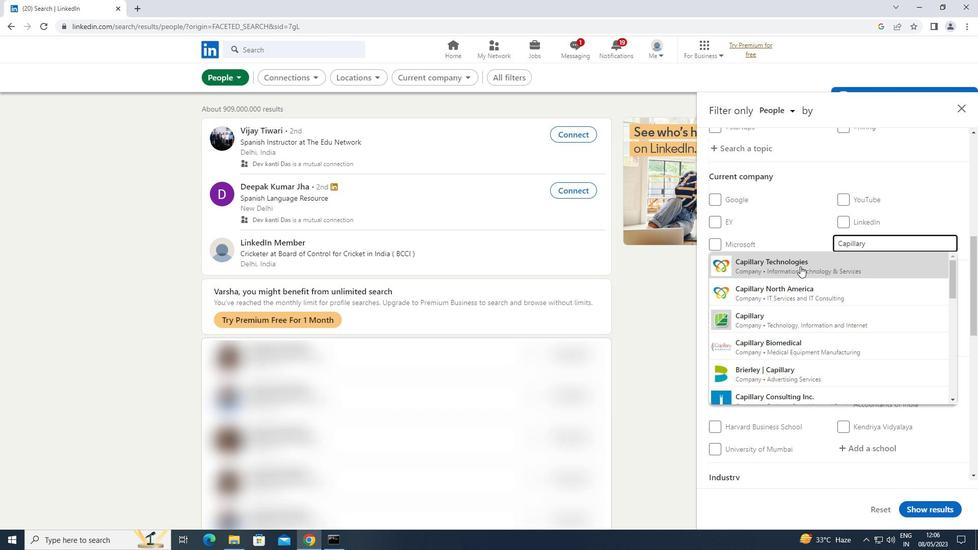 
Action: Mouse moved to (801, 265)
Screenshot: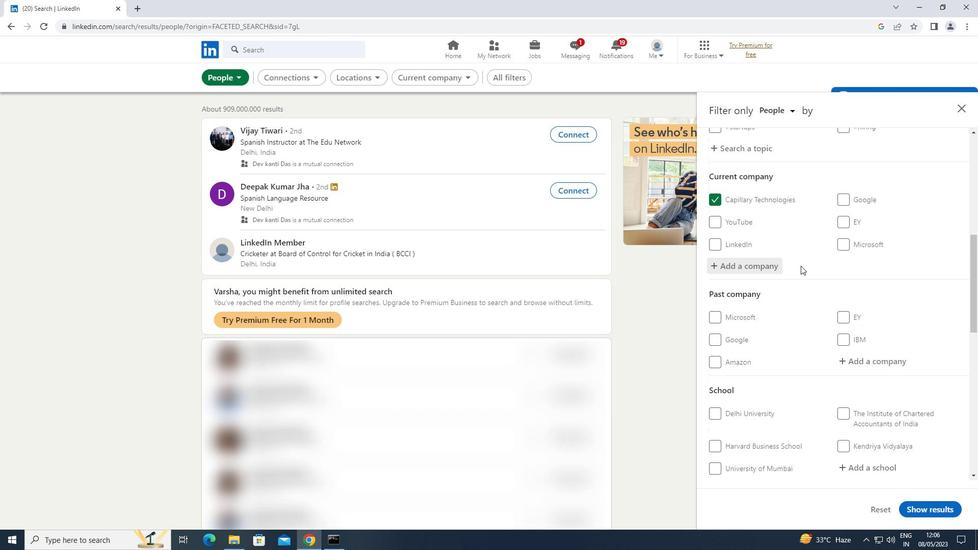 
Action: Mouse scrolled (801, 264) with delta (0, 0)
Screenshot: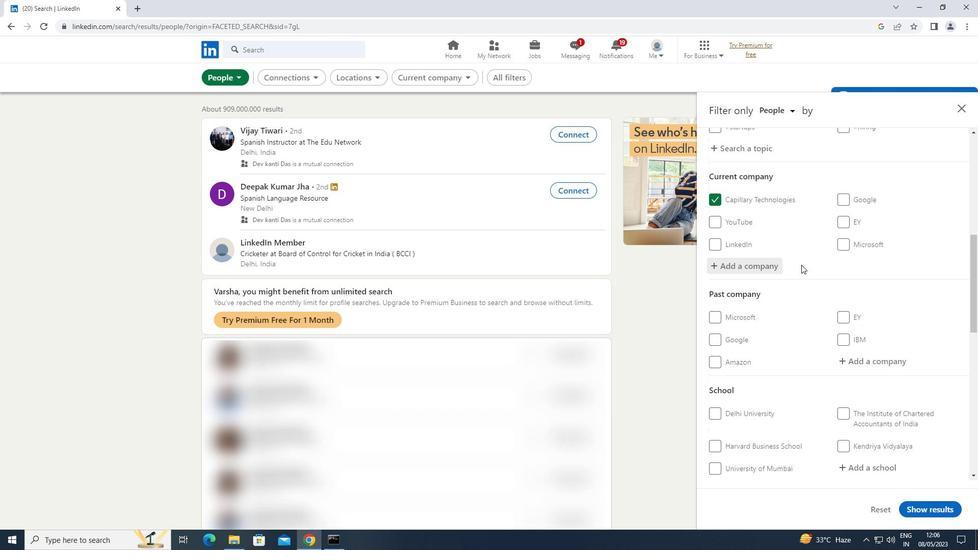 
Action: Mouse scrolled (801, 264) with delta (0, 0)
Screenshot: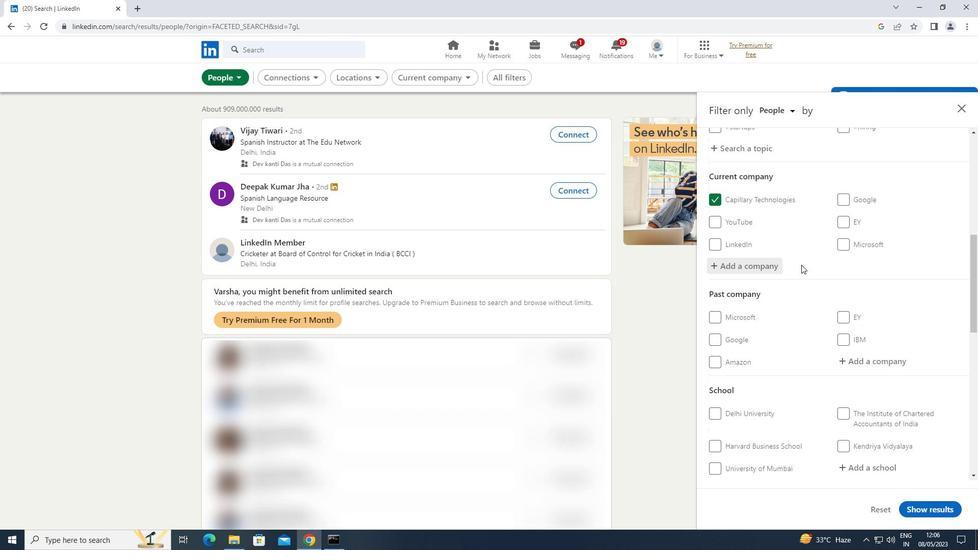 
Action: Mouse moved to (867, 362)
Screenshot: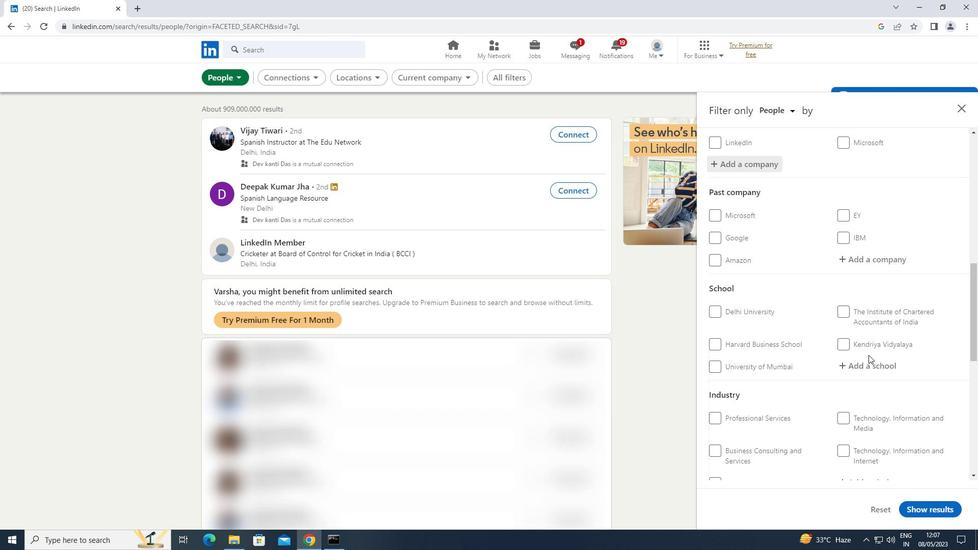 
Action: Mouse pressed left at (867, 362)
Screenshot: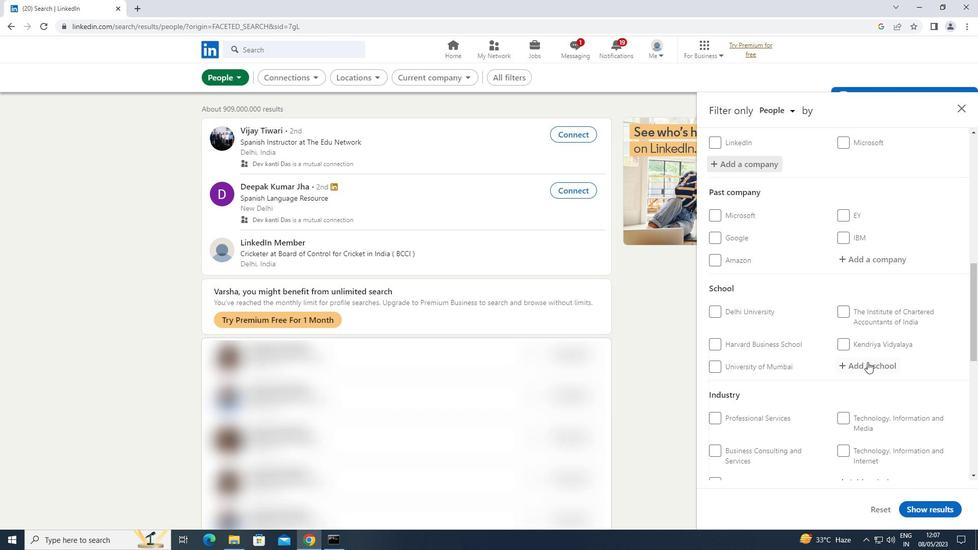 
Action: Key pressed <Key.shift>POLICE<Key.space><Key.shift>DAV<Key.space>
Screenshot: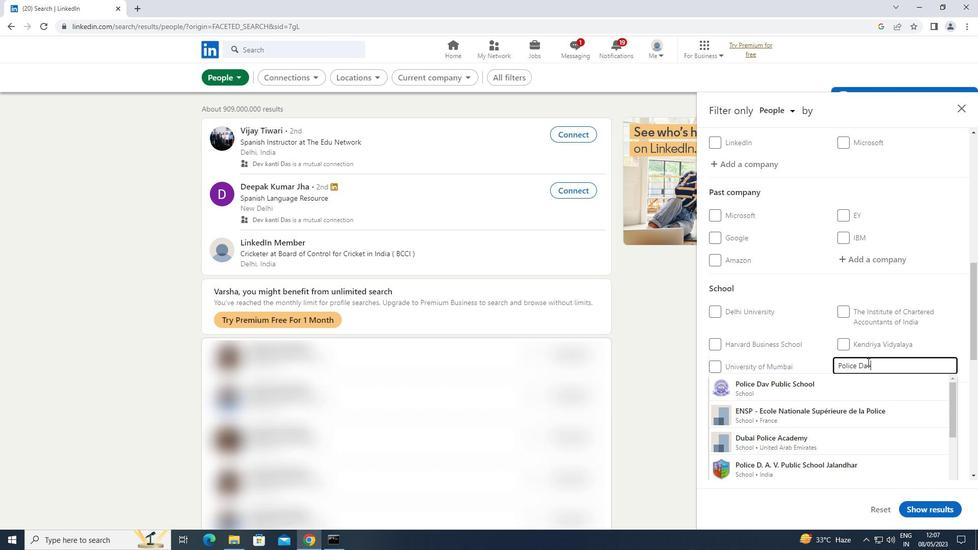 
Action: Mouse moved to (805, 389)
Screenshot: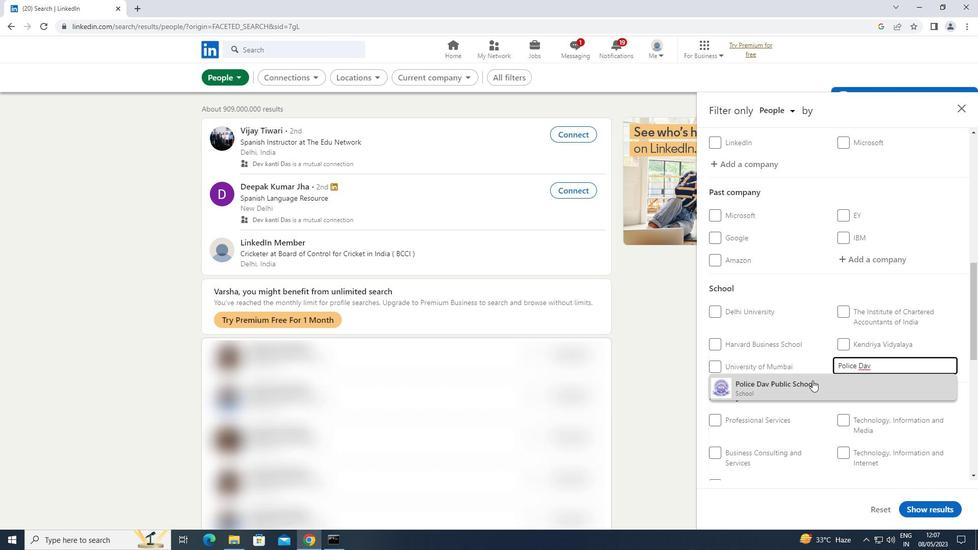 
Action: Mouse pressed left at (805, 389)
Screenshot: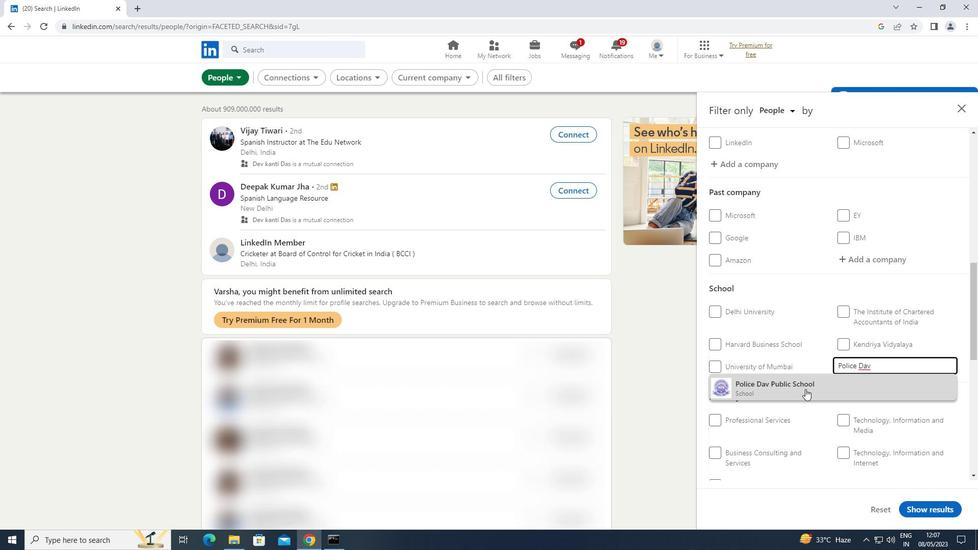 
Action: Mouse scrolled (805, 388) with delta (0, 0)
Screenshot: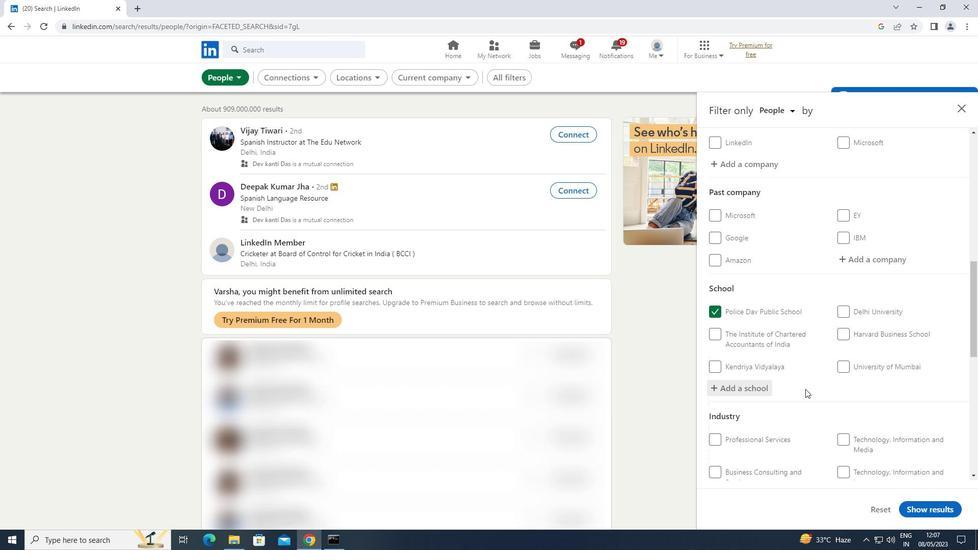 
Action: Mouse scrolled (805, 388) with delta (0, 0)
Screenshot: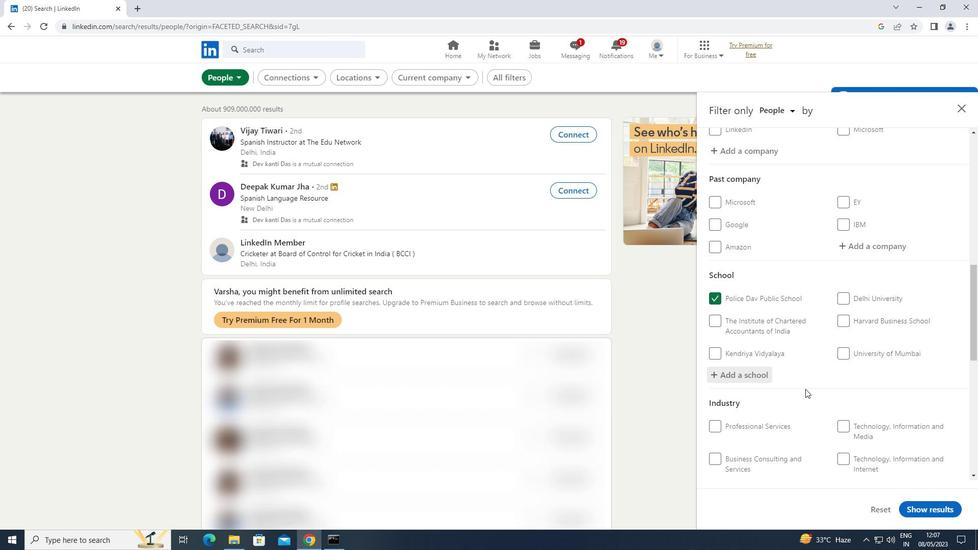 
Action: Mouse moved to (866, 400)
Screenshot: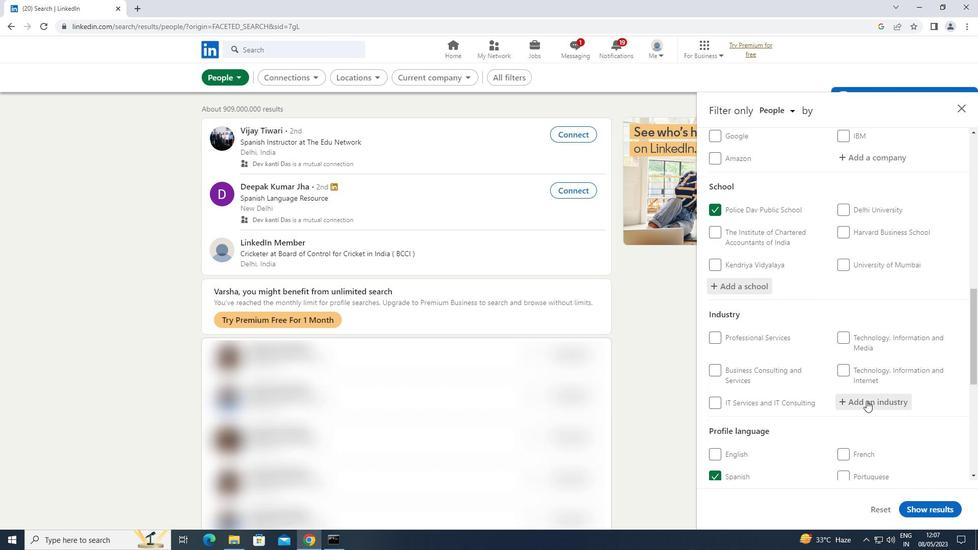 
Action: Mouse pressed left at (866, 400)
Screenshot: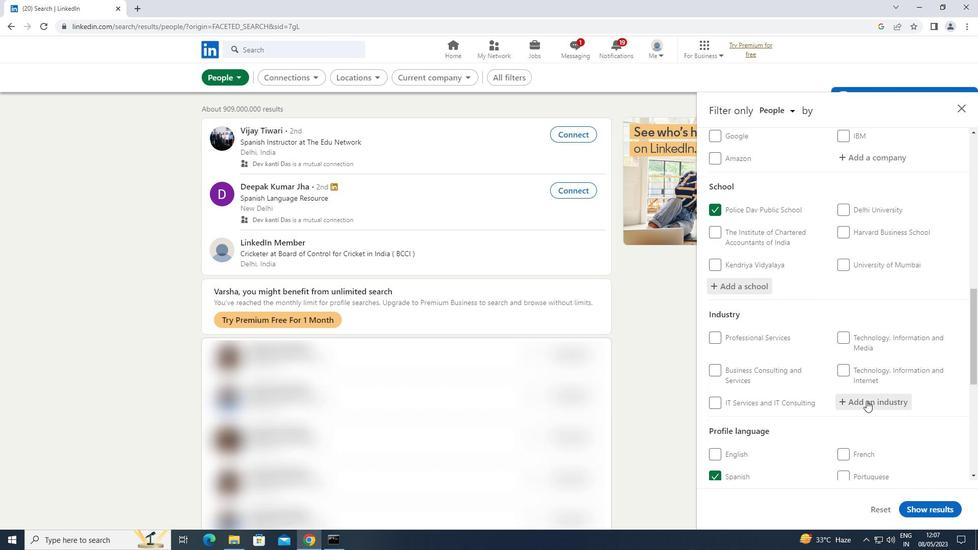 
Action: Key pressed <Key.shift>IT
Screenshot: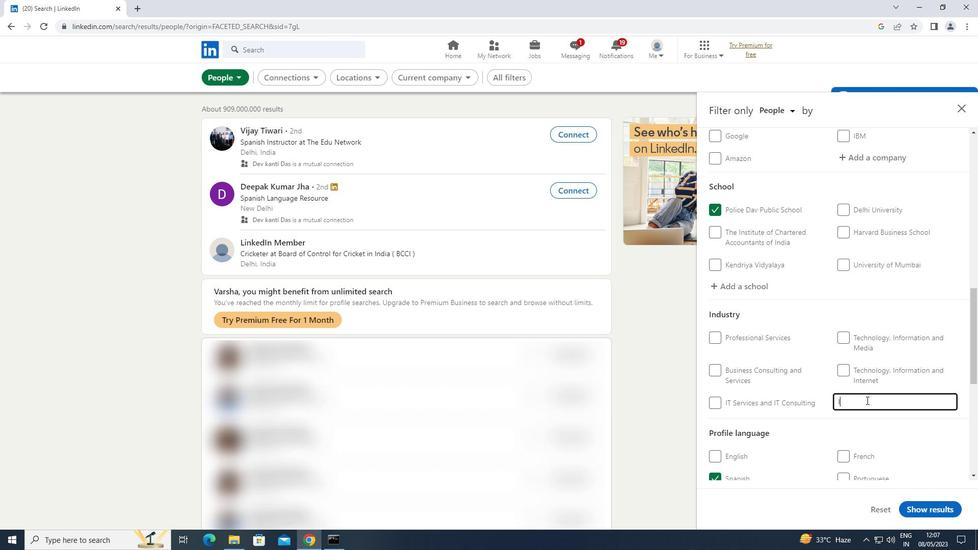 
Action: Mouse moved to (846, 411)
Screenshot: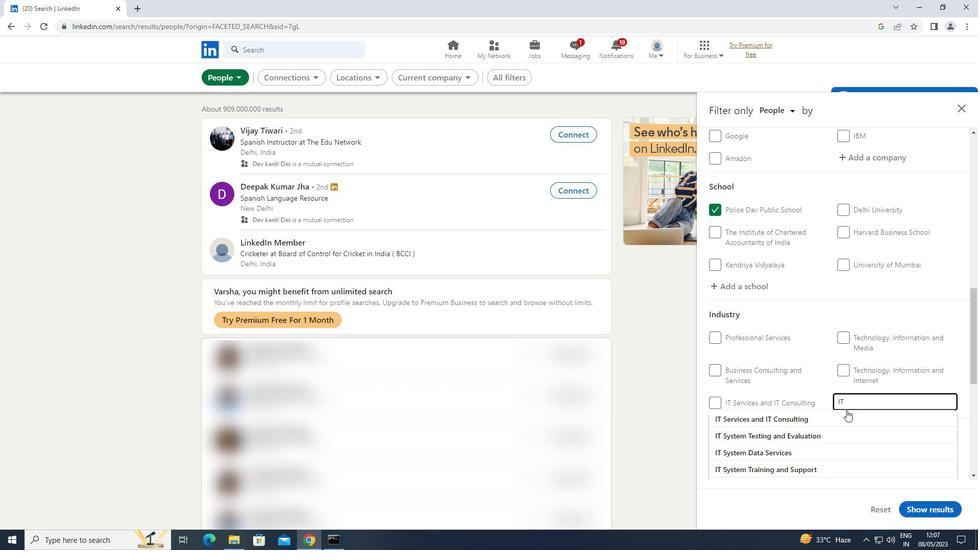 
Action: Key pressed <Key.space><Key.shift>SYSTEM<Key.space>
Screenshot: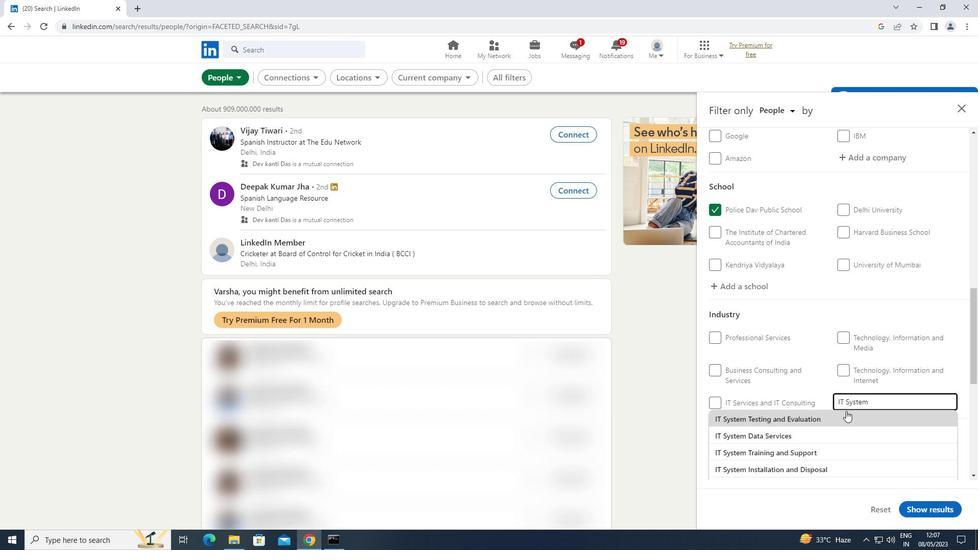 
Action: Mouse moved to (846, 411)
Screenshot: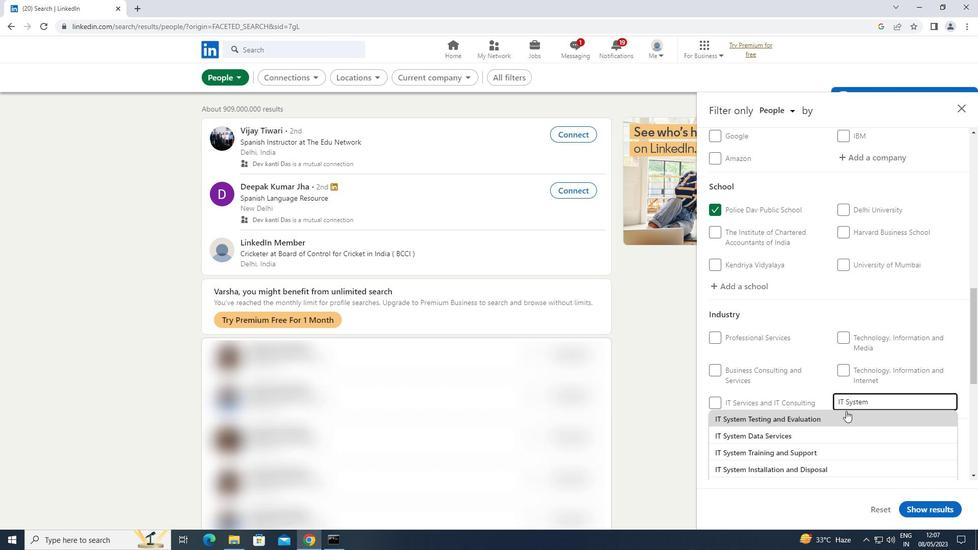 
Action: Key pressed <Key.shift>OPERATIONS
Screenshot: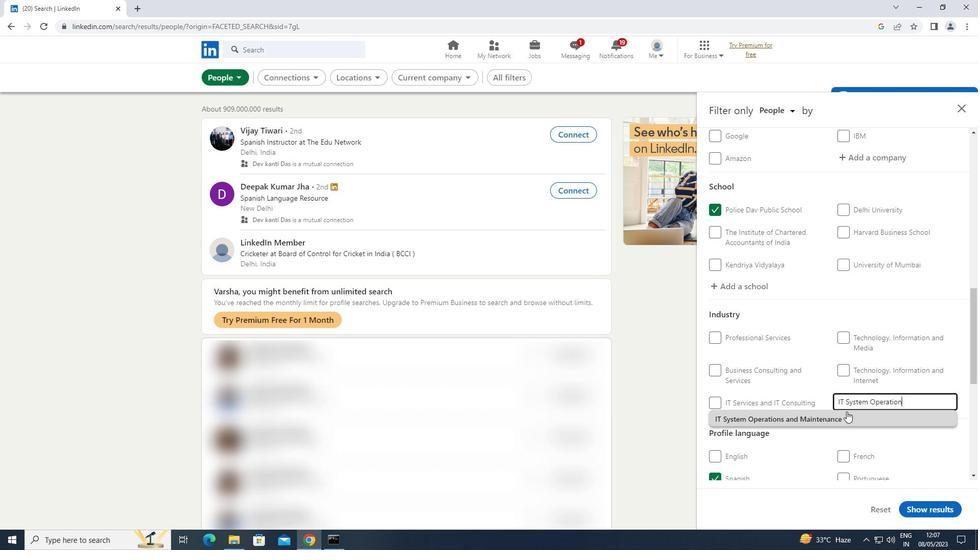 
Action: Mouse moved to (847, 411)
Screenshot: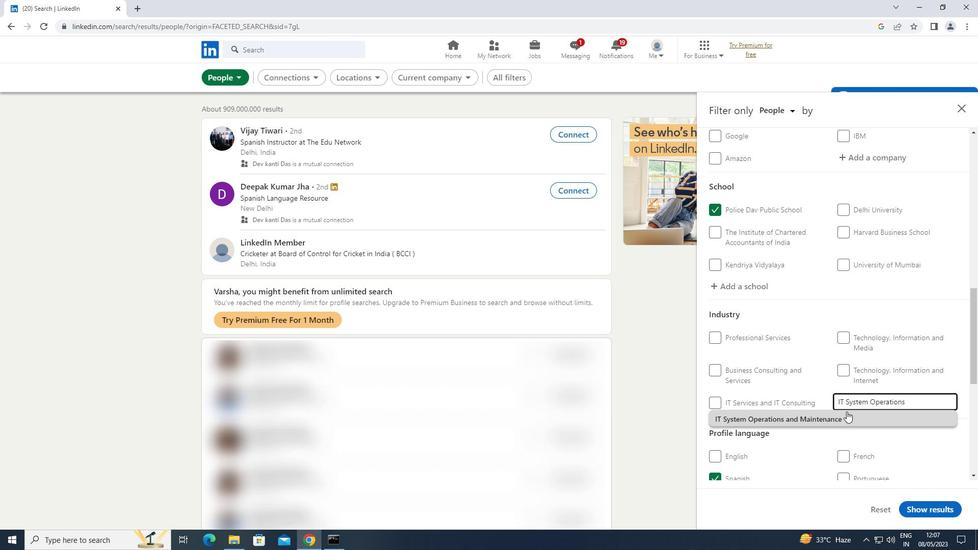 
Action: Mouse pressed left at (847, 411)
Screenshot: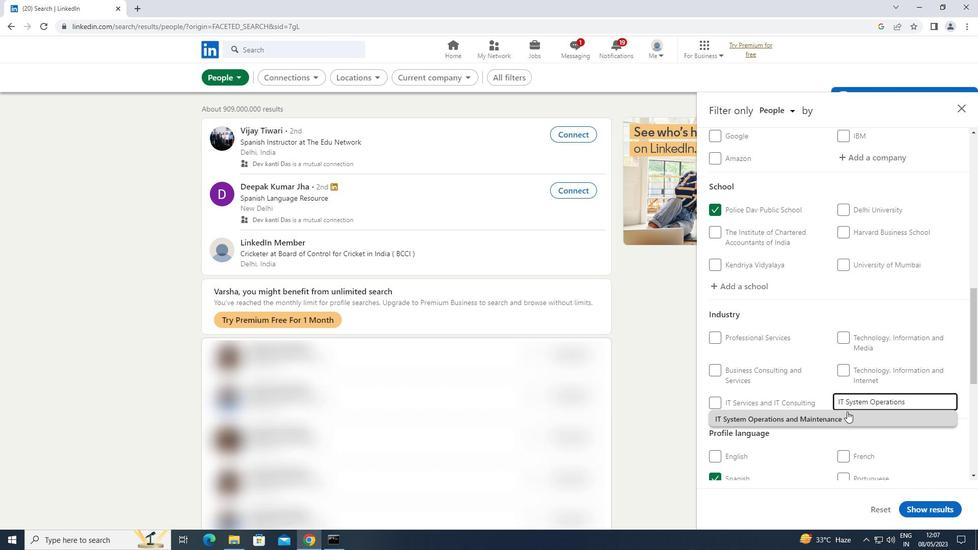 
Action: Mouse scrolled (847, 411) with delta (0, 0)
Screenshot: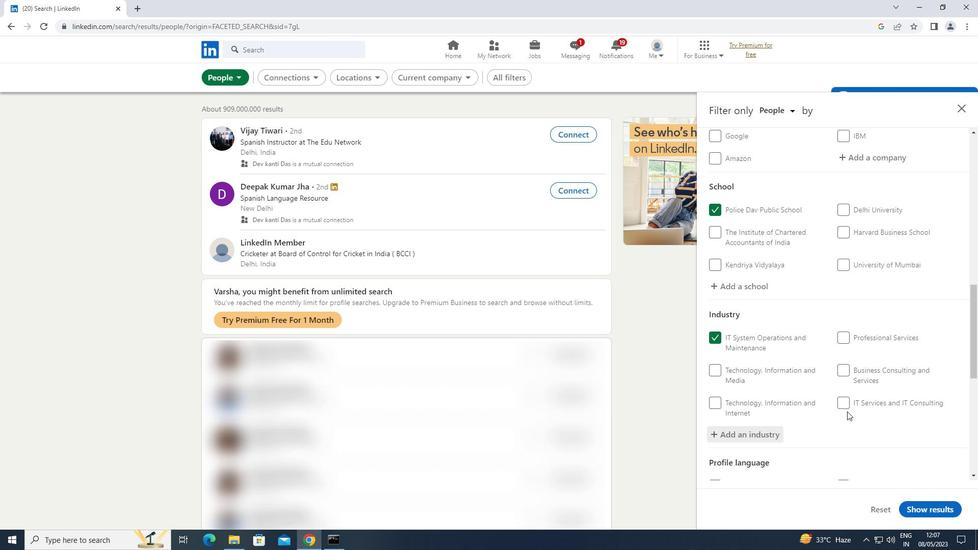 
Action: Mouse scrolled (847, 411) with delta (0, 0)
Screenshot: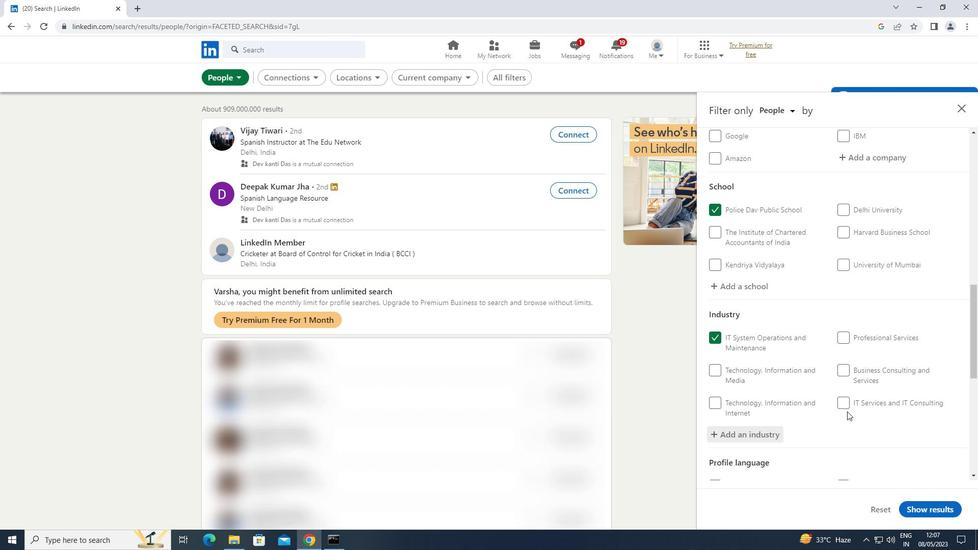 
Action: Mouse scrolled (847, 411) with delta (0, 0)
Screenshot: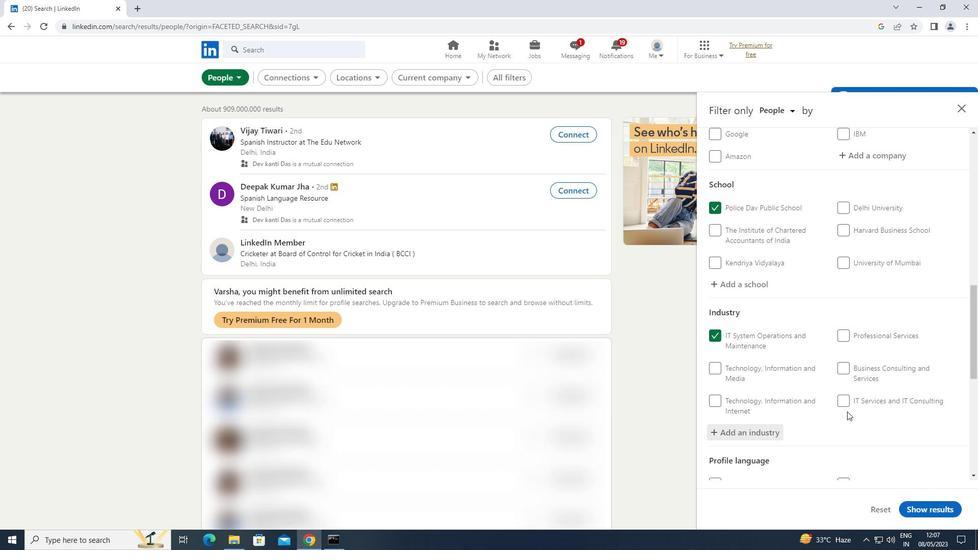 
Action: Mouse moved to (847, 408)
Screenshot: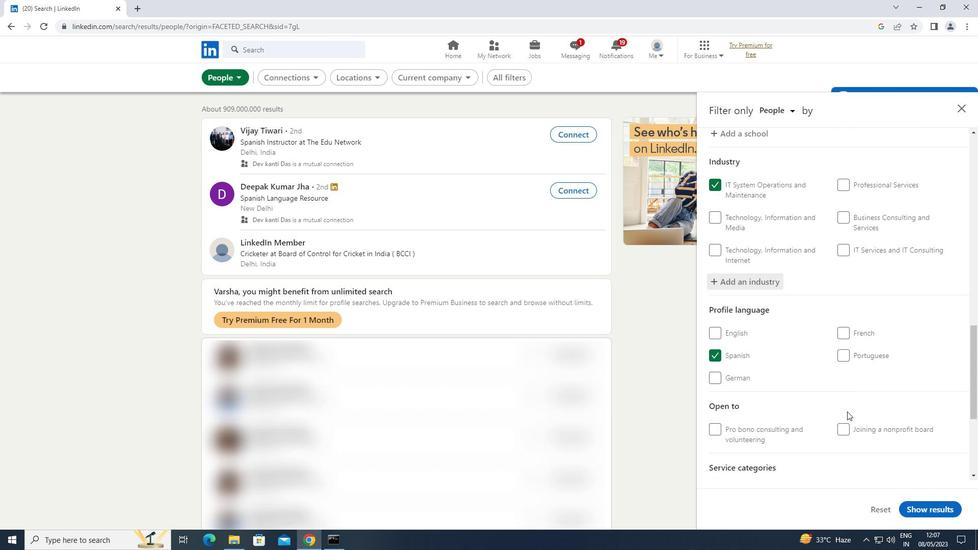
Action: Mouse scrolled (847, 407) with delta (0, 0)
Screenshot: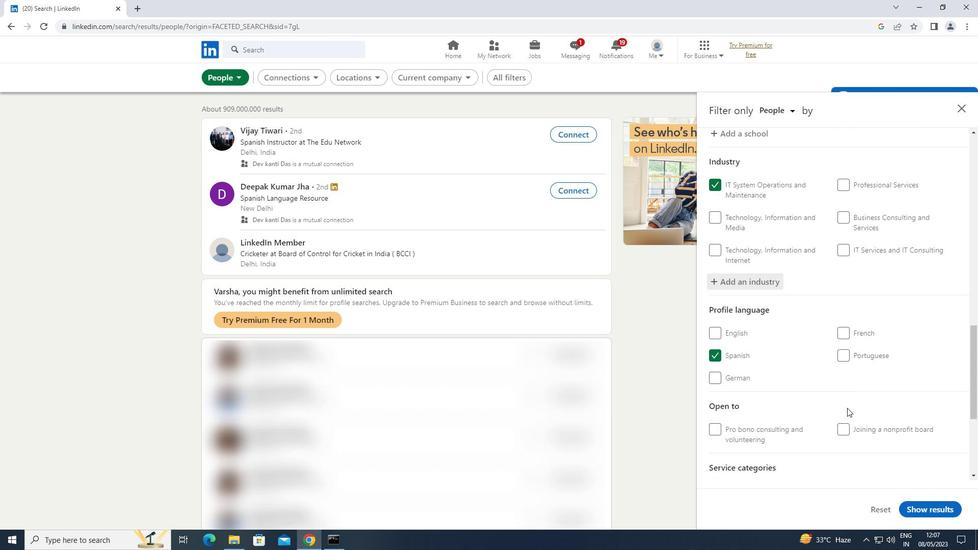 
Action: Mouse scrolled (847, 407) with delta (0, 0)
Screenshot: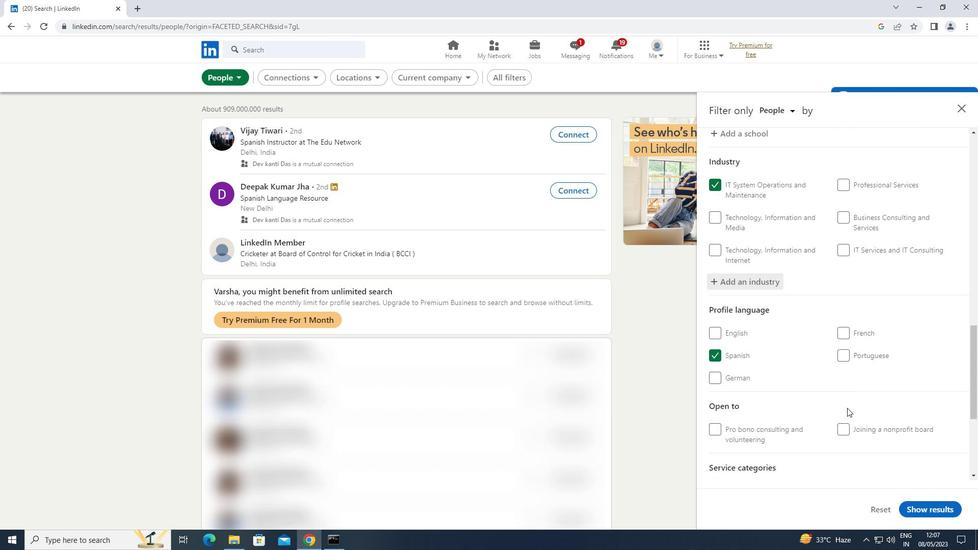 
Action: Mouse moved to (858, 410)
Screenshot: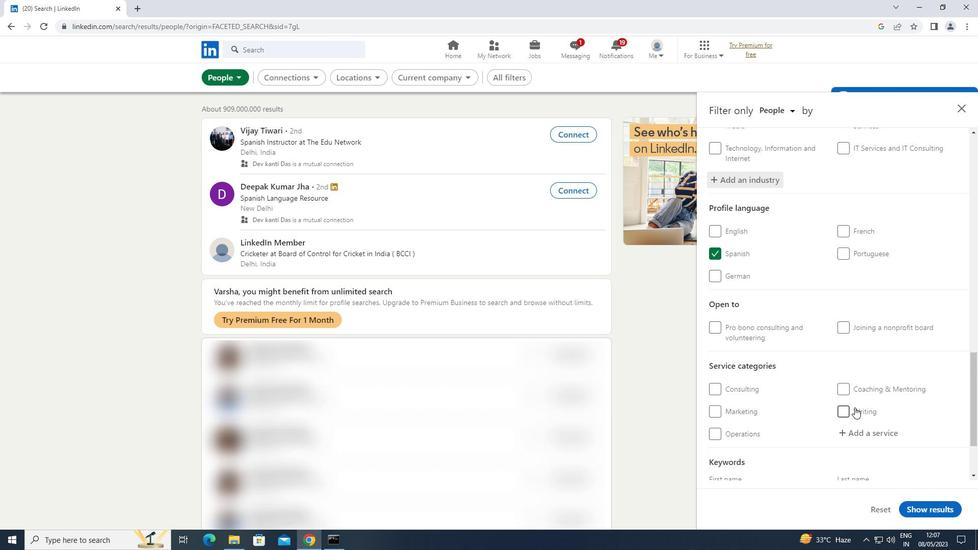 
Action: Mouse scrolled (858, 410) with delta (0, 0)
Screenshot: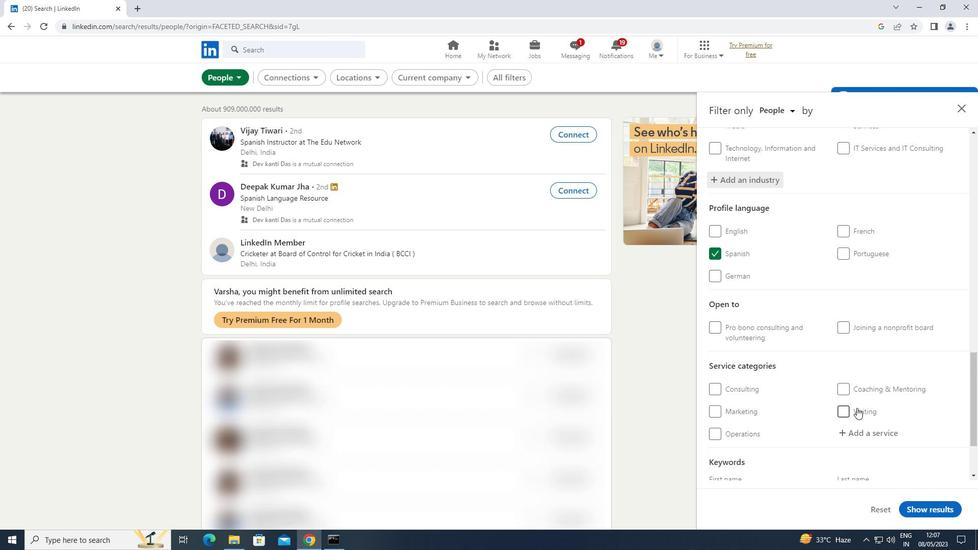 
Action: Mouse moved to (858, 411)
Screenshot: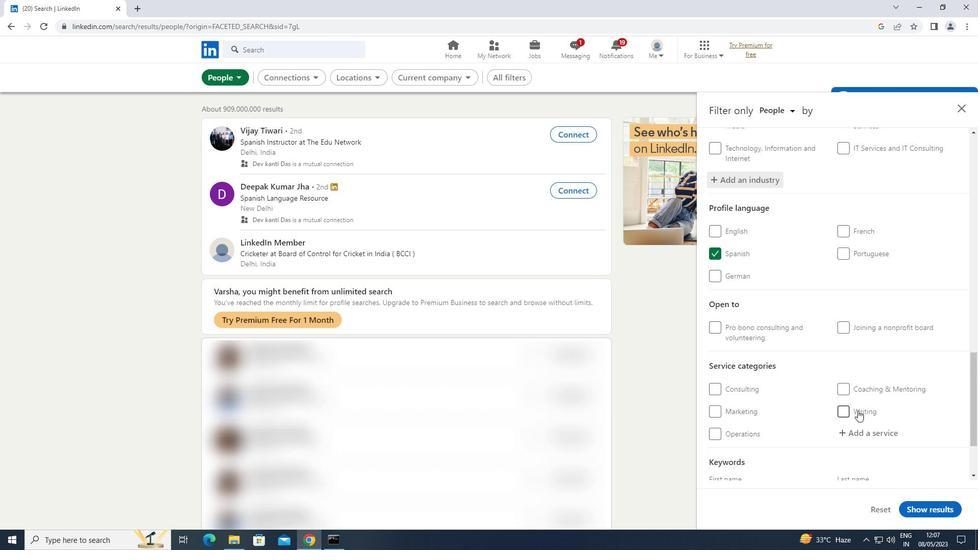 
Action: Mouse scrolled (858, 410) with delta (0, 0)
Screenshot: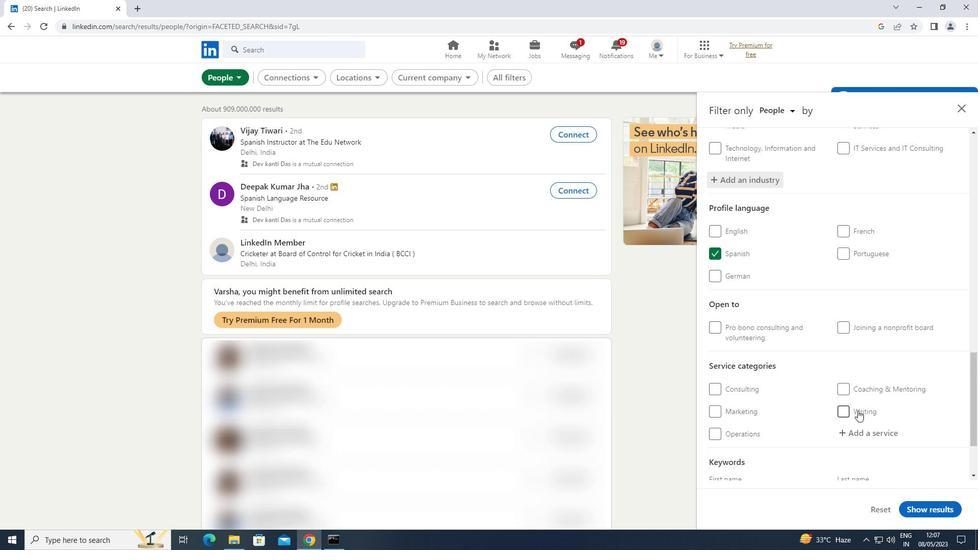 
Action: Mouse moved to (859, 411)
Screenshot: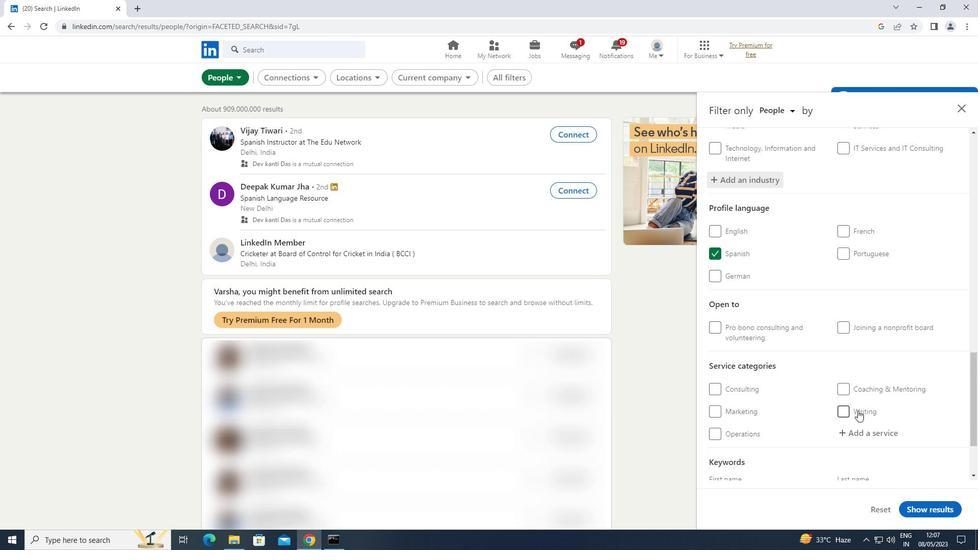 
Action: Mouse scrolled (859, 411) with delta (0, 0)
Screenshot: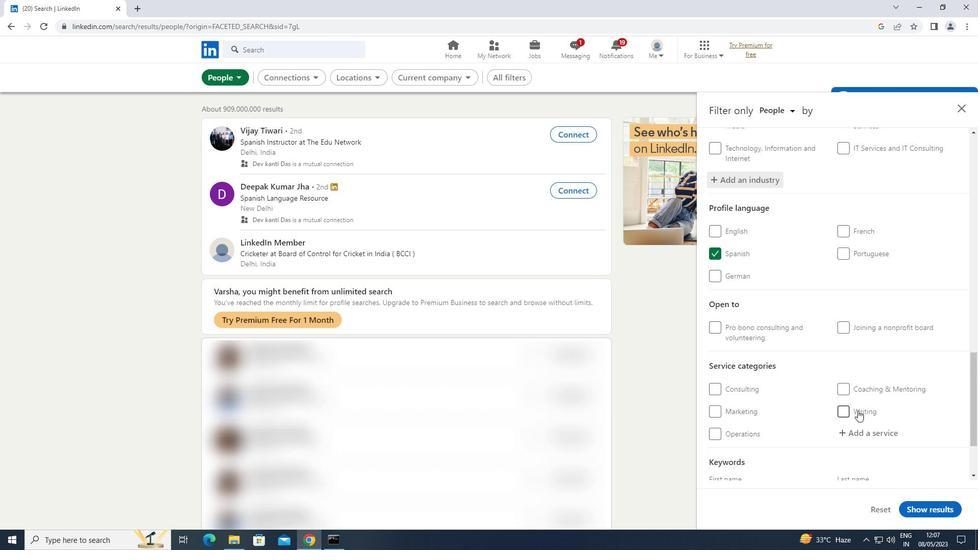 
Action: Mouse moved to (887, 336)
Screenshot: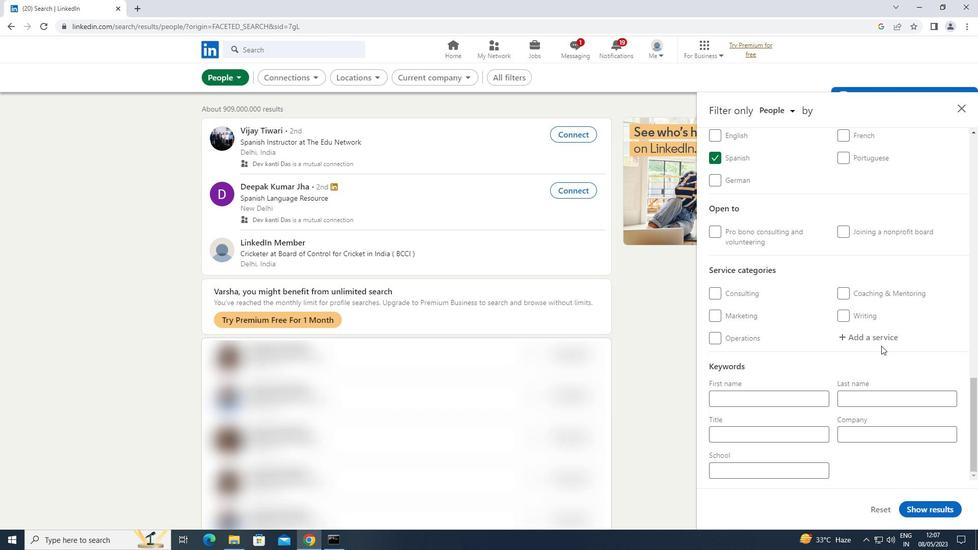 
Action: Mouse pressed left at (887, 336)
Screenshot: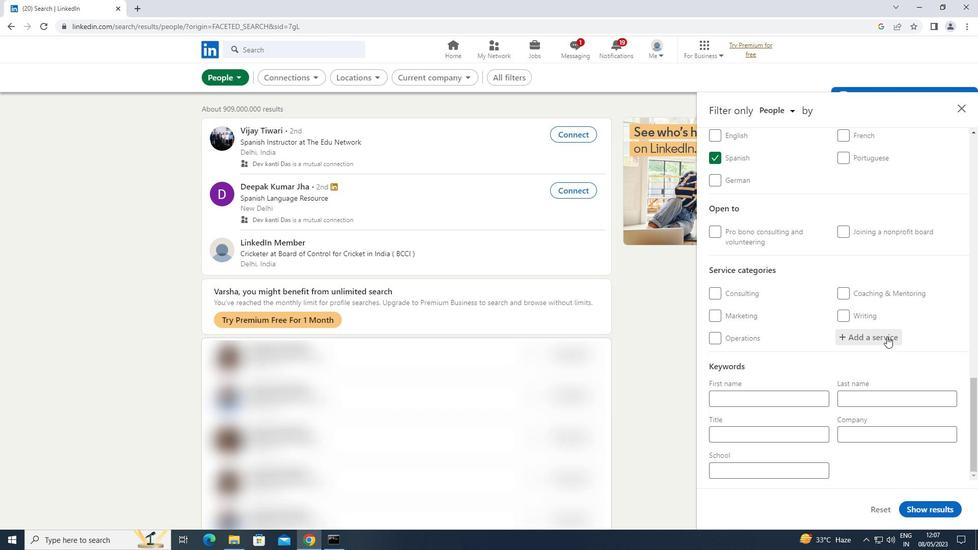 
Action: Key pressed <Key.shift>BUSINESS<Key.space>
Screenshot: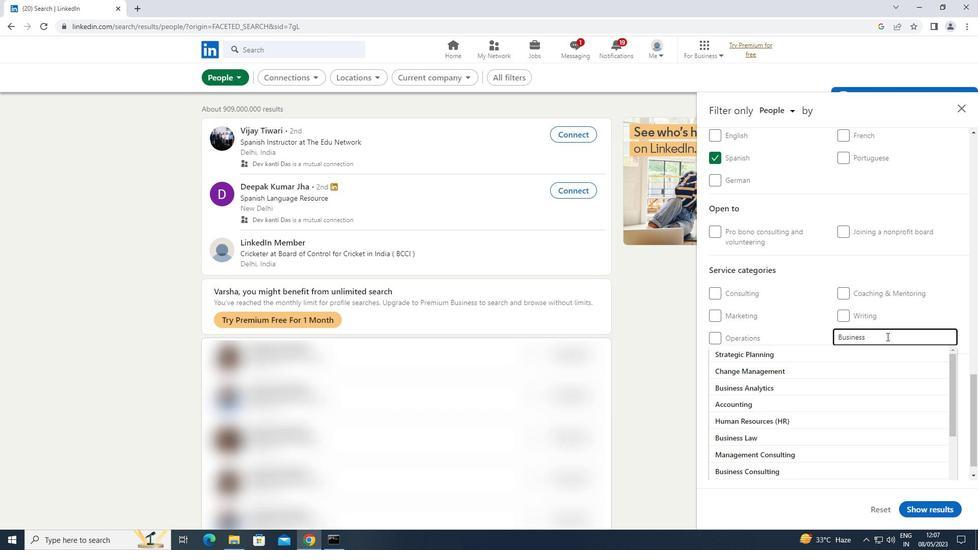 
Action: Mouse moved to (797, 388)
Screenshot: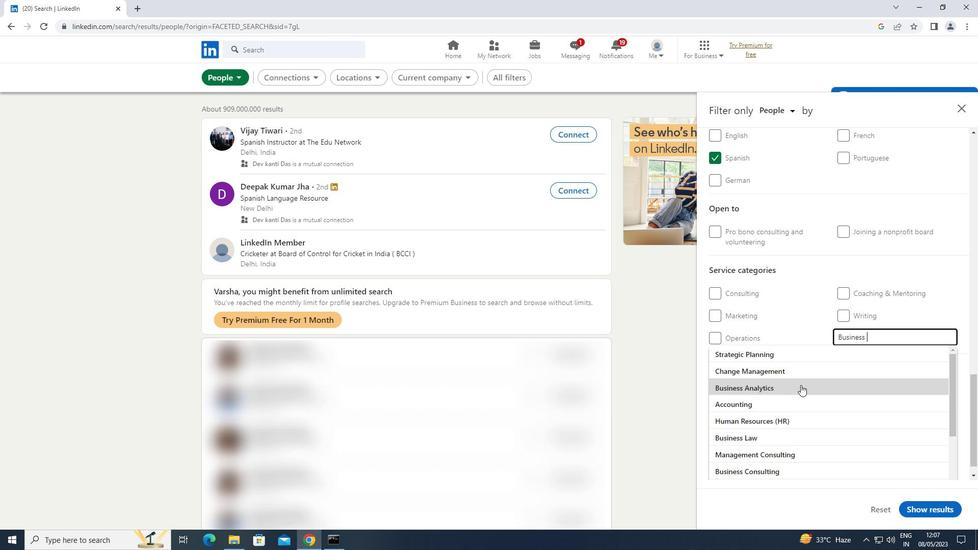 
Action: Mouse pressed left at (797, 388)
Screenshot: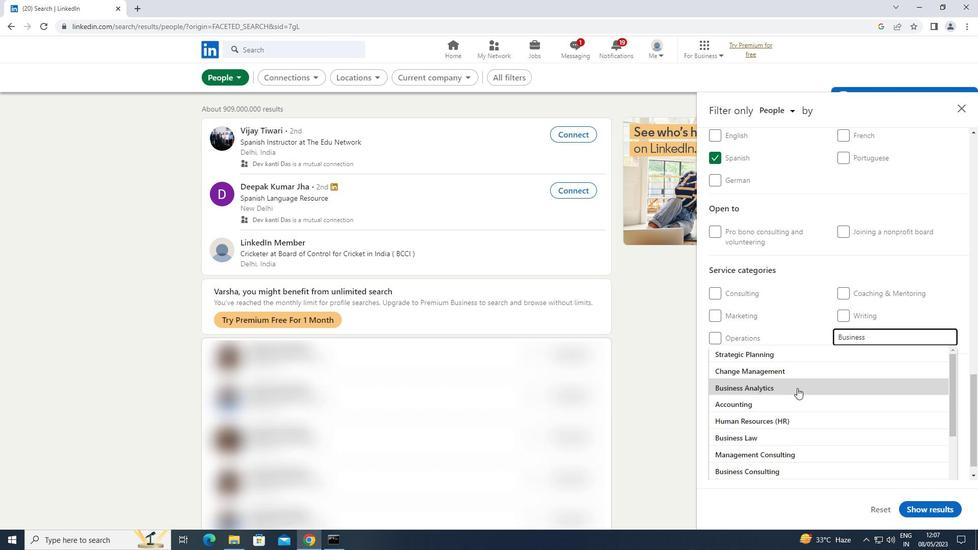 
Action: Mouse moved to (797, 388)
Screenshot: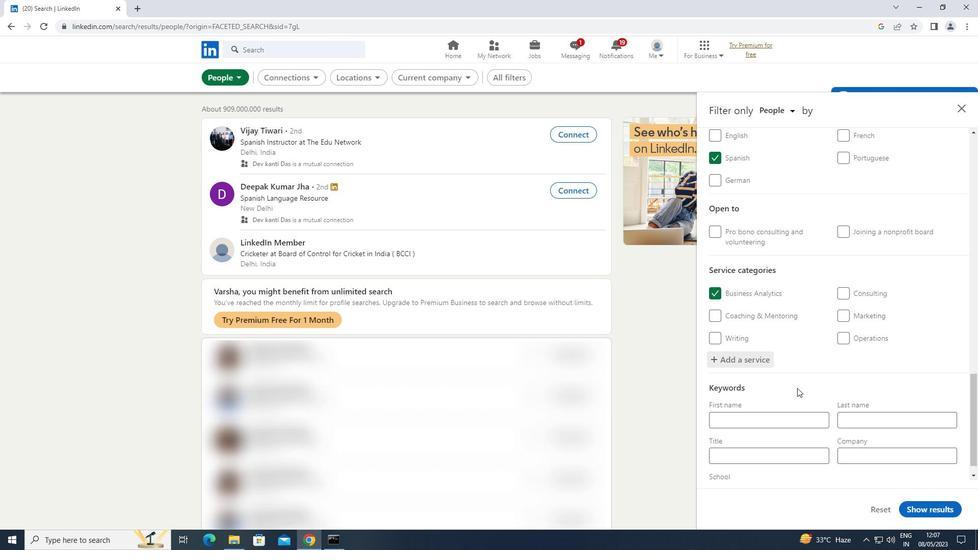 
Action: Mouse scrolled (797, 387) with delta (0, 0)
Screenshot: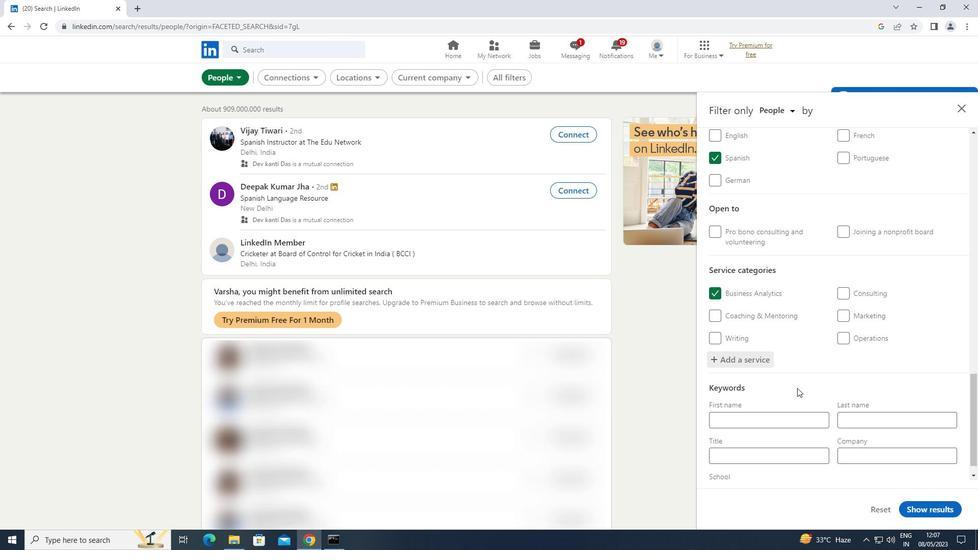 
Action: Mouse scrolled (797, 387) with delta (0, 0)
Screenshot: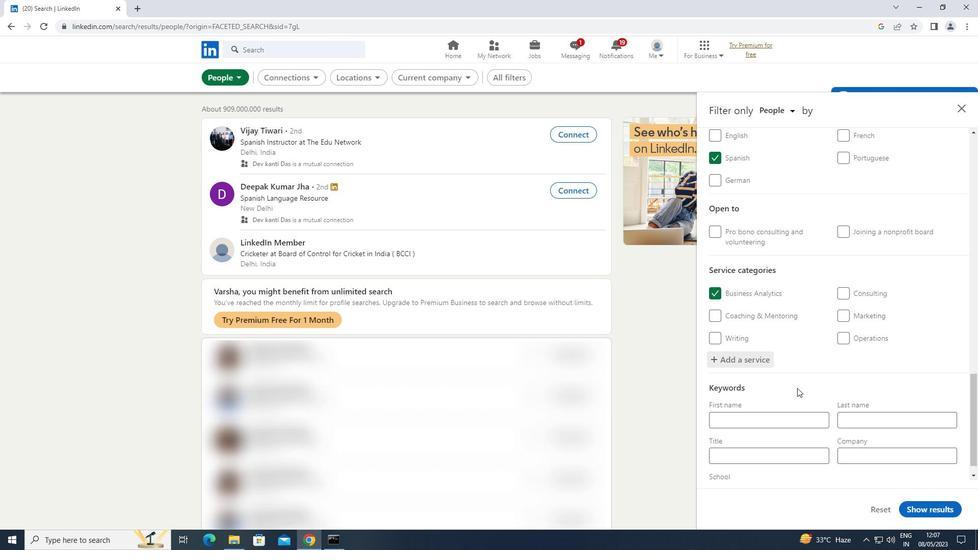 
Action: Mouse scrolled (797, 387) with delta (0, 0)
Screenshot: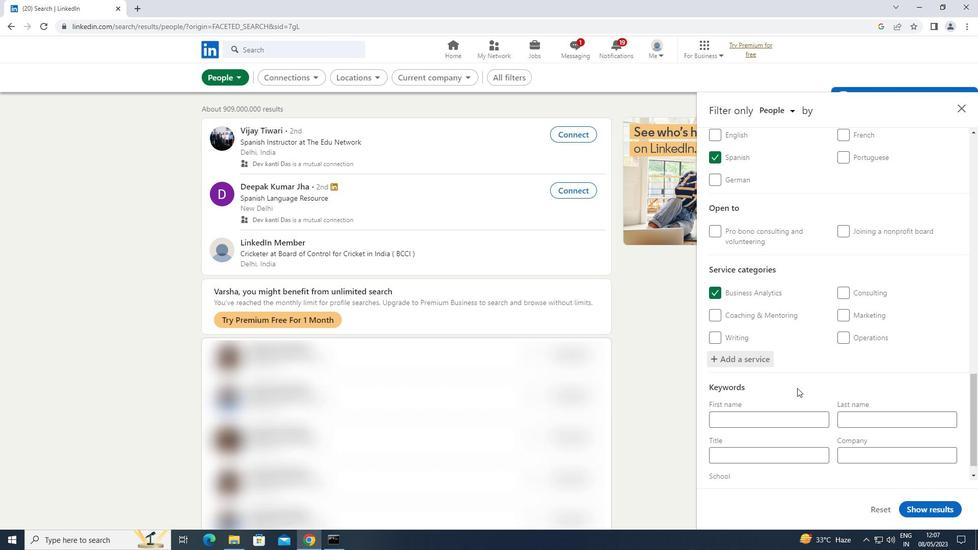 
Action: Mouse scrolled (797, 387) with delta (0, 0)
Screenshot: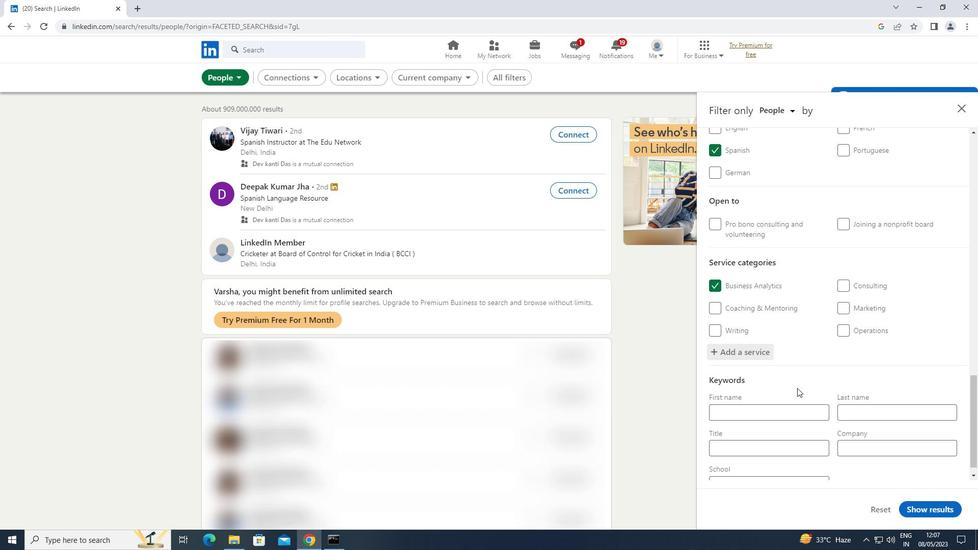 
Action: Mouse scrolled (797, 387) with delta (0, 0)
Screenshot: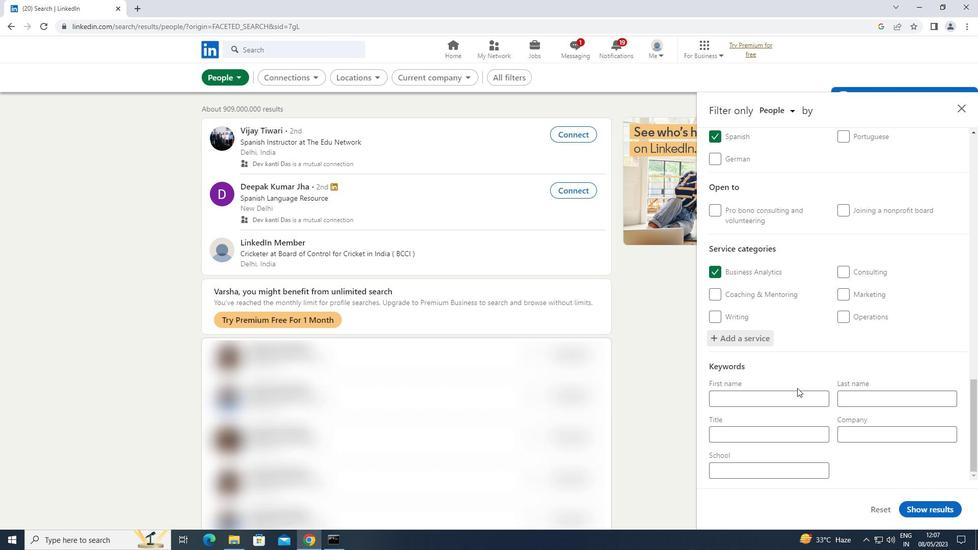 
Action: Mouse moved to (765, 434)
Screenshot: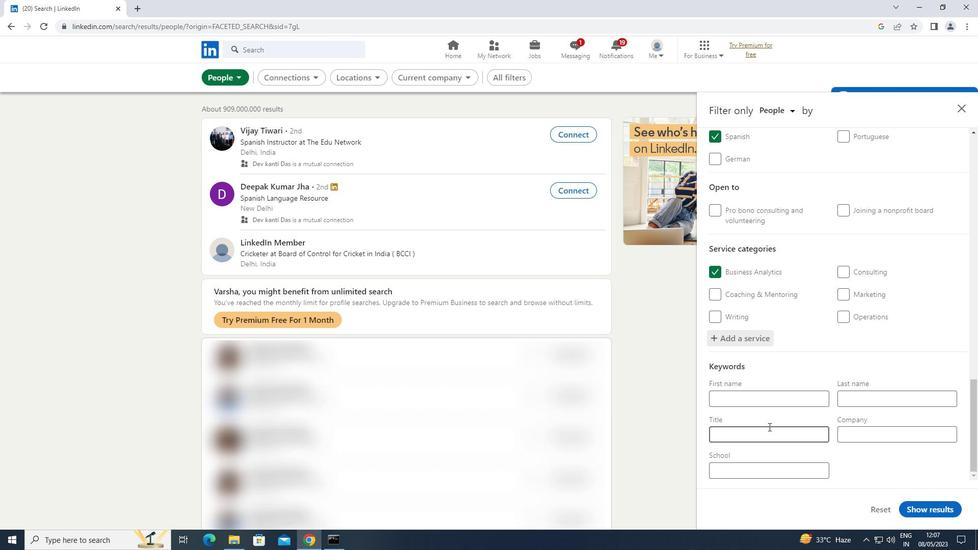 
Action: Mouse pressed left at (765, 434)
Screenshot: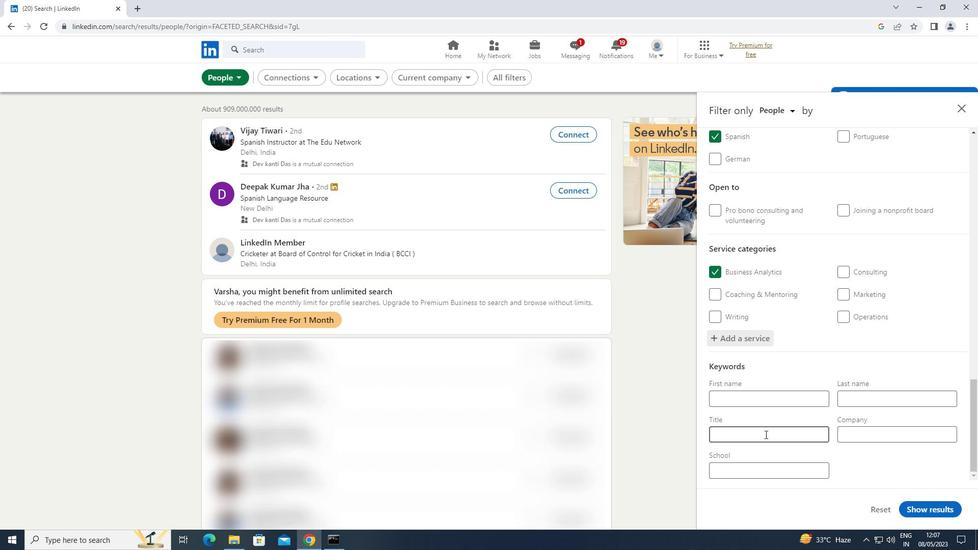 
Action: Key pressed <Key.shift>DIRECTOR<Key.space>OF<Key.space><Key.shift>MAINTENANCE
Screenshot: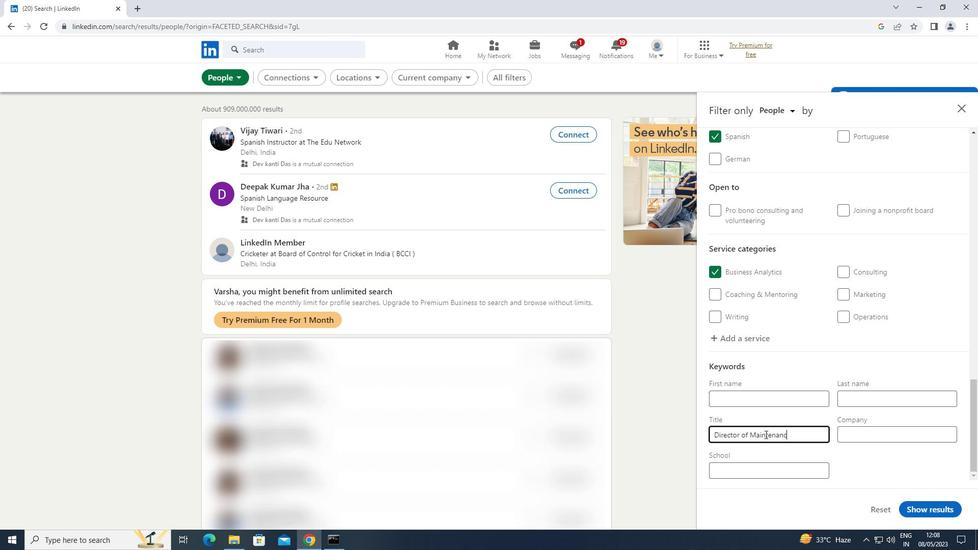 
Action: Mouse moved to (924, 510)
Screenshot: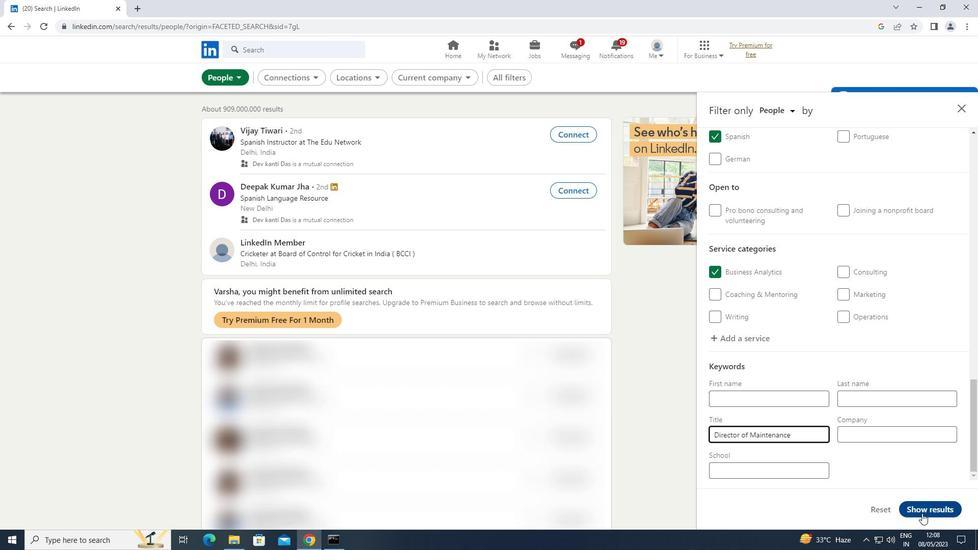 
Action: Mouse pressed left at (924, 510)
Screenshot: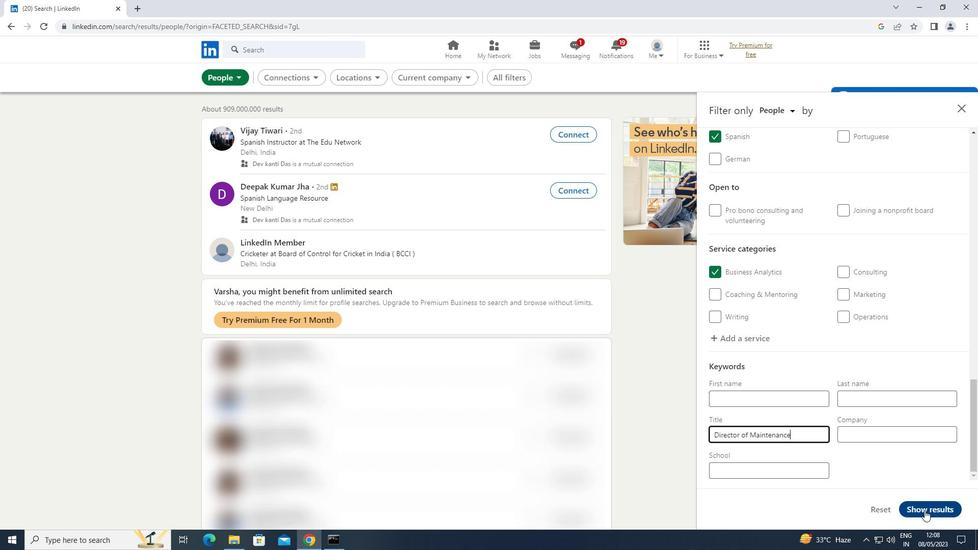 
